 Task: Find a one-way flight from Salt Lake City to Jackson on June 2nd for 9 passengers in economy class, using American Airlines, with 8 checked bags, a price limit of ₹360,000, and a departure time between 4:00 AM and 5:00 AM.
Action: Mouse moved to (286, 273)
Screenshot: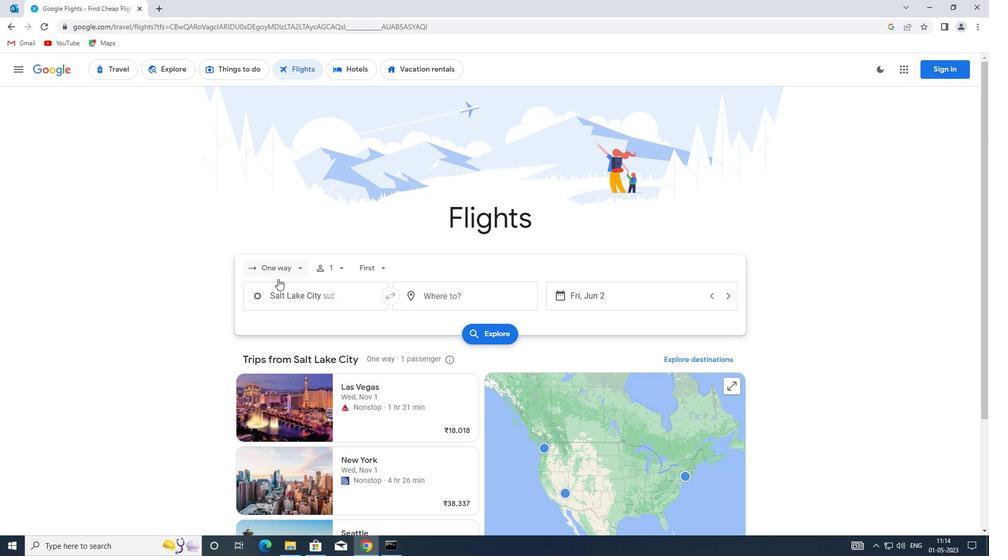 
Action: Mouse pressed left at (286, 273)
Screenshot: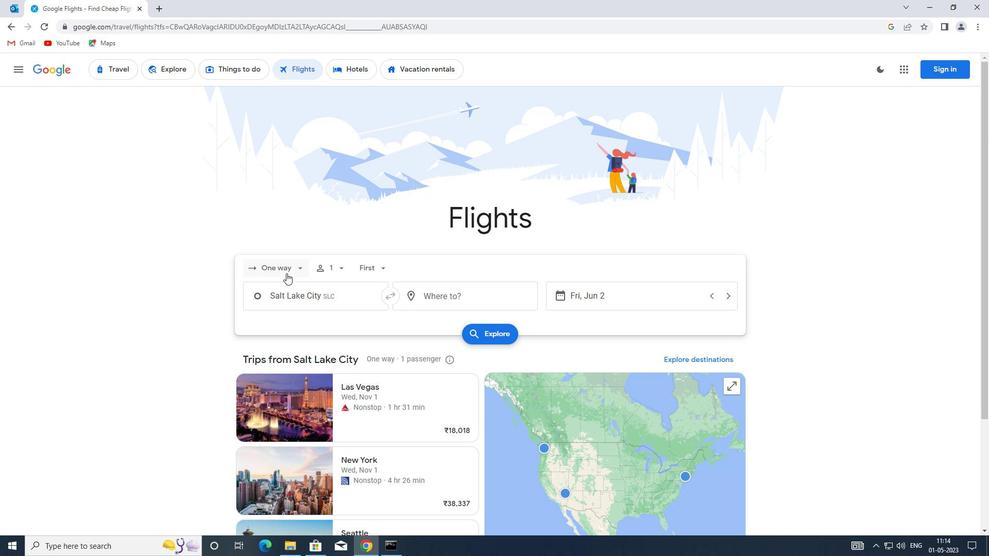 
Action: Mouse moved to (295, 315)
Screenshot: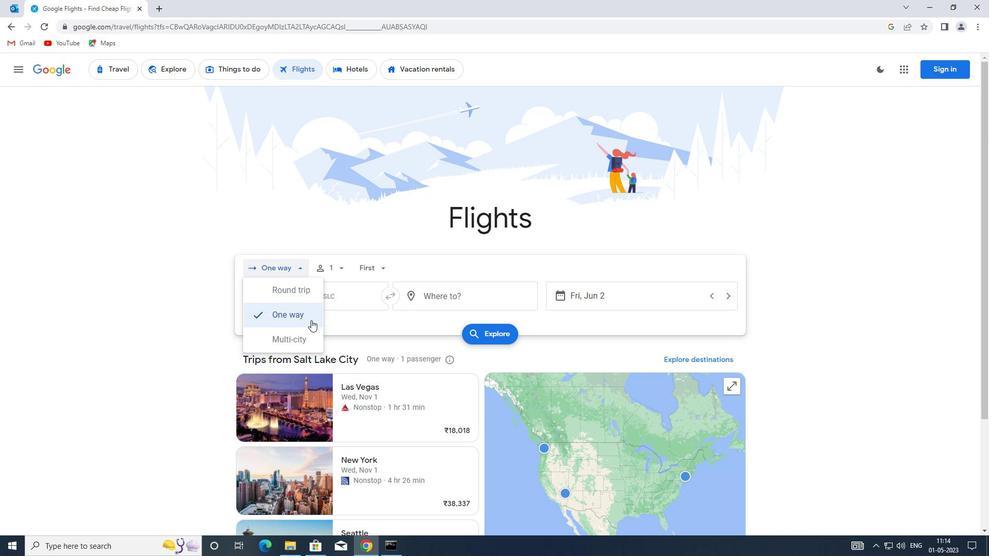 
Action: Mouse pressed left at (295, 315)
Screenshot: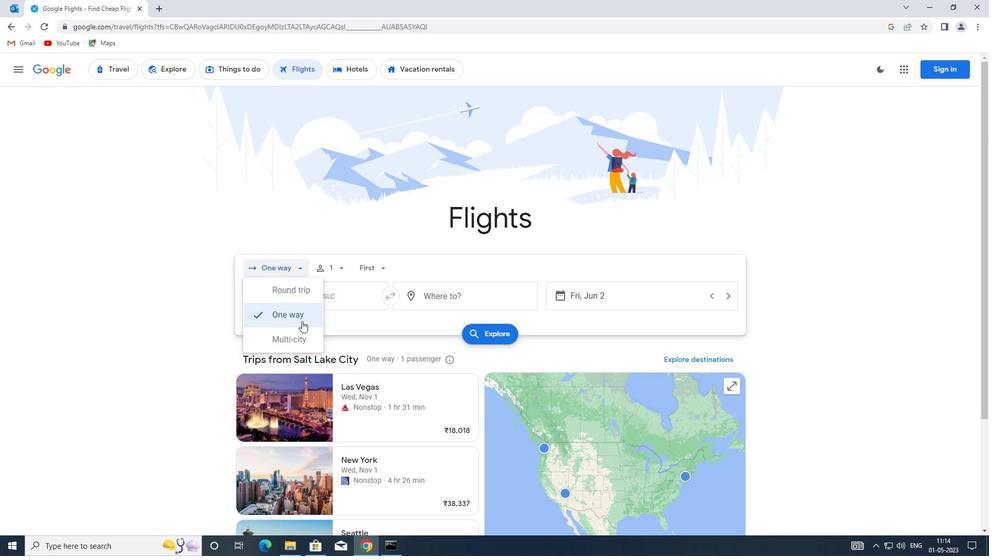 
Action: Mouse moved to (339, 267)
Screenshot: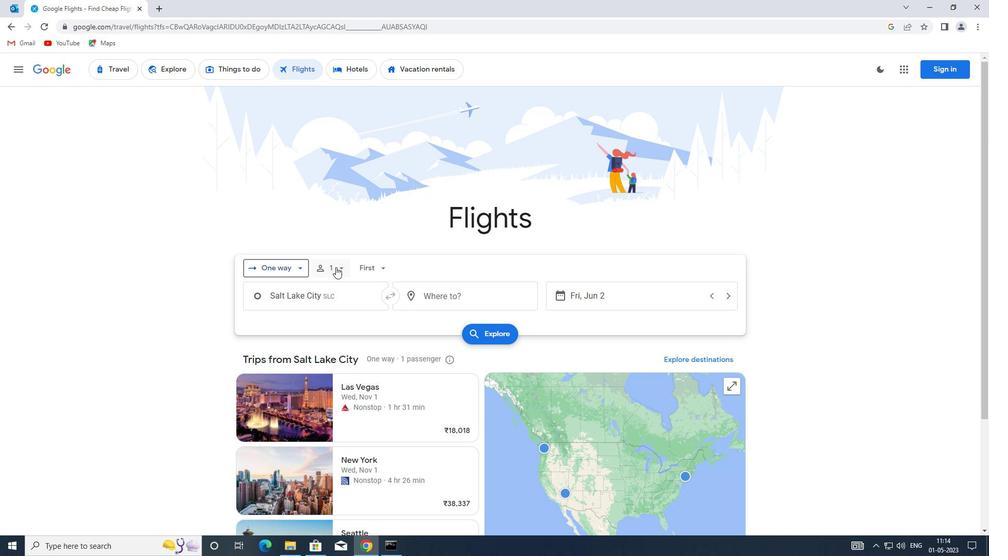 
Action: Mouse pressed left at (339, 267)
Screenshot: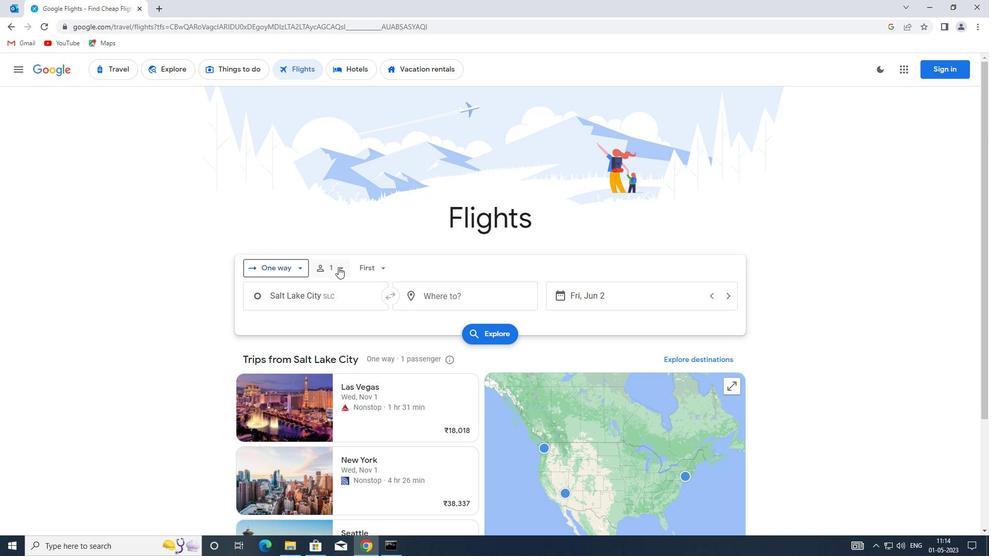
Action: Mouse moved to (419, 298)
Screenshot: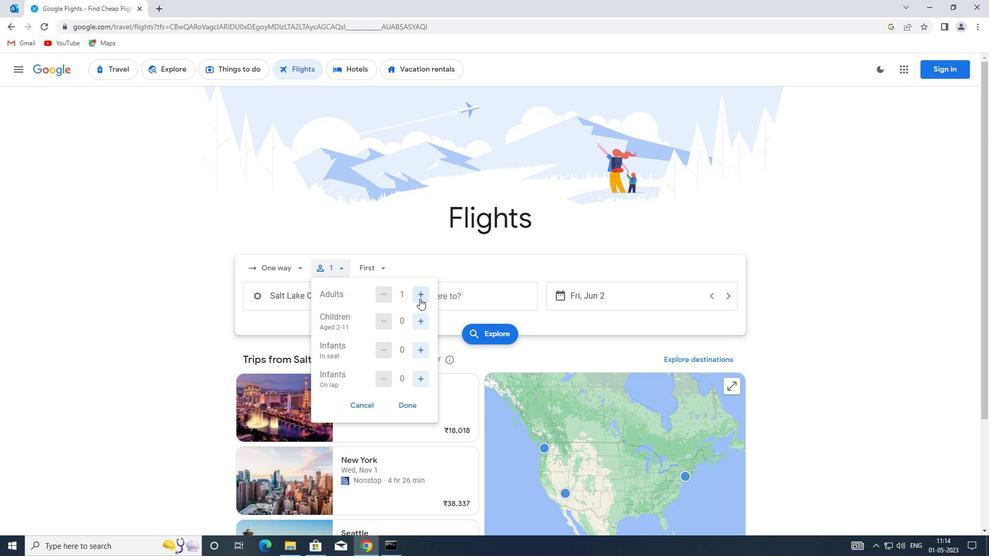 
Action: Mouse pressed left at (419, 298)
Screenshot: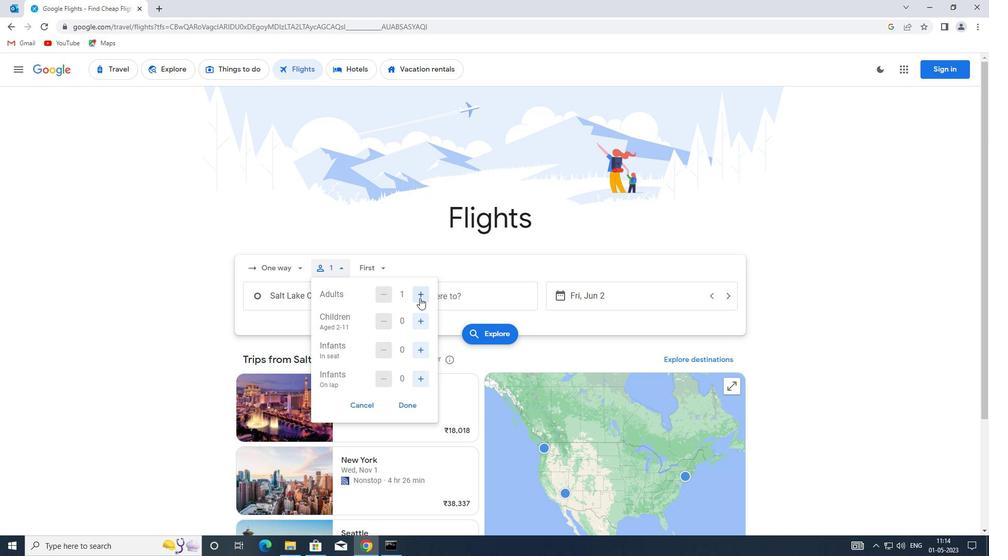 
Action: Mouse moved to (419, 297)
Screenshot: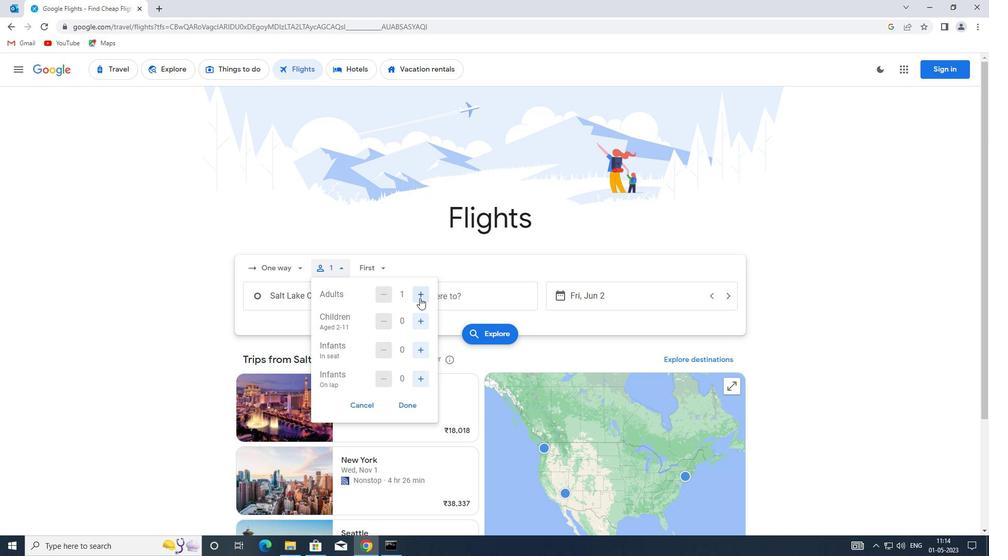 
Action: Mouse pressed left at (419, 297)
Screenshot: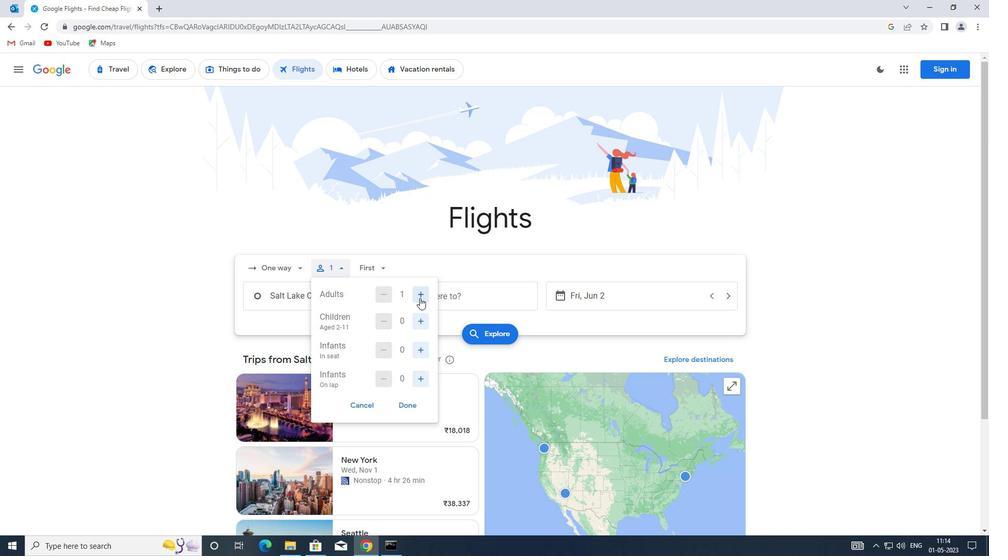 
Action: Mouse pressed left at (419, 297)
Screenshot: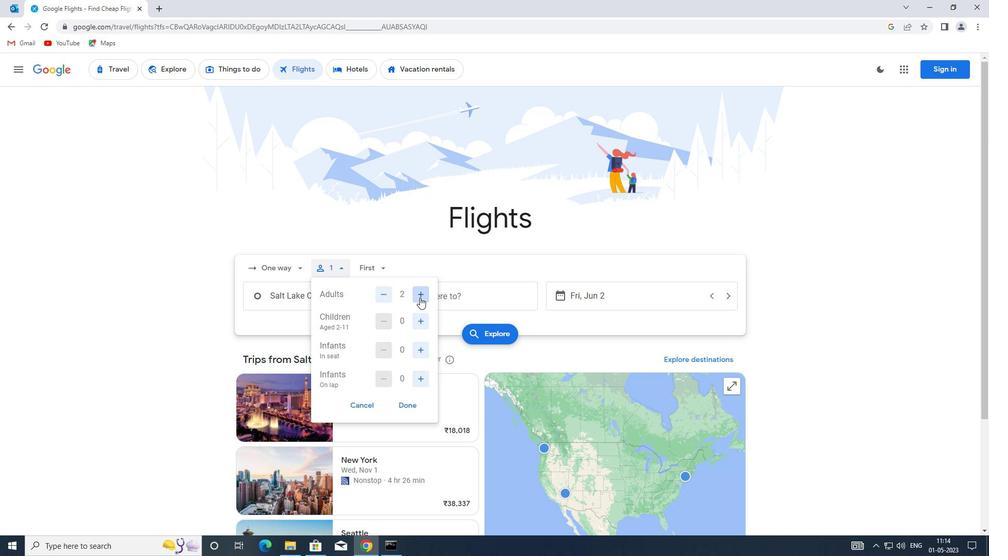 
Action: Mouse pressed left at (419, 297)
Screenshot: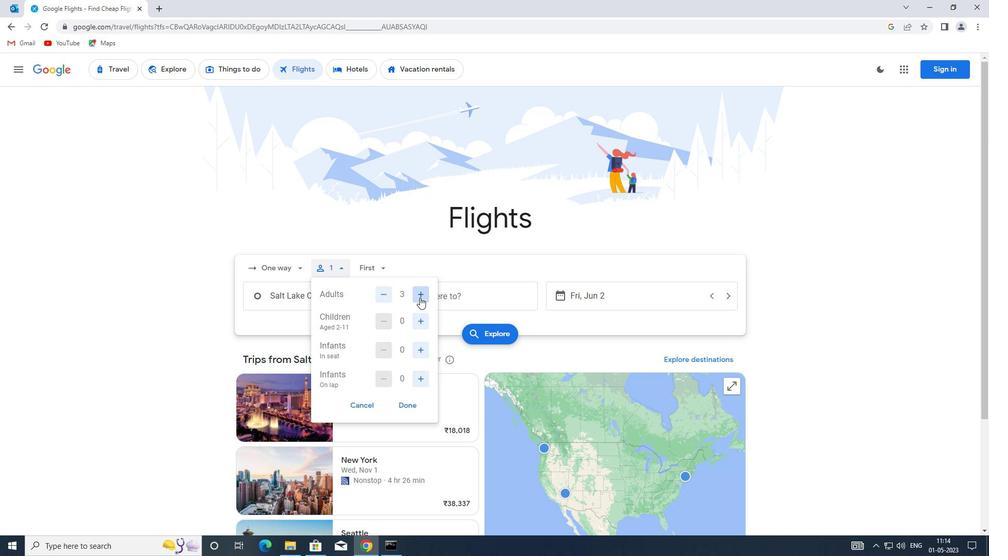 
Action: Mouse moved to (425, 320)
Screenshot: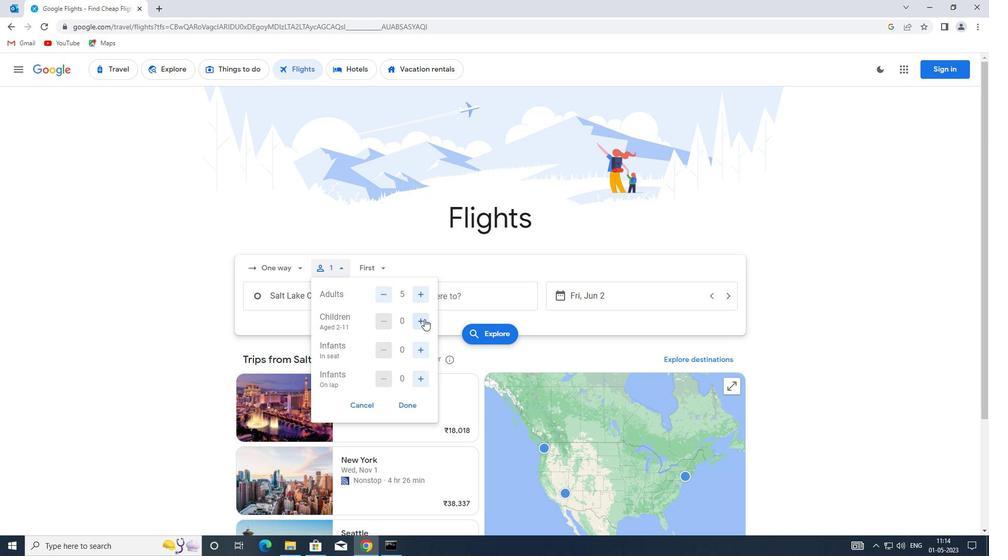 
Action: Mouse pressed left at (425, 320)
Screenshot: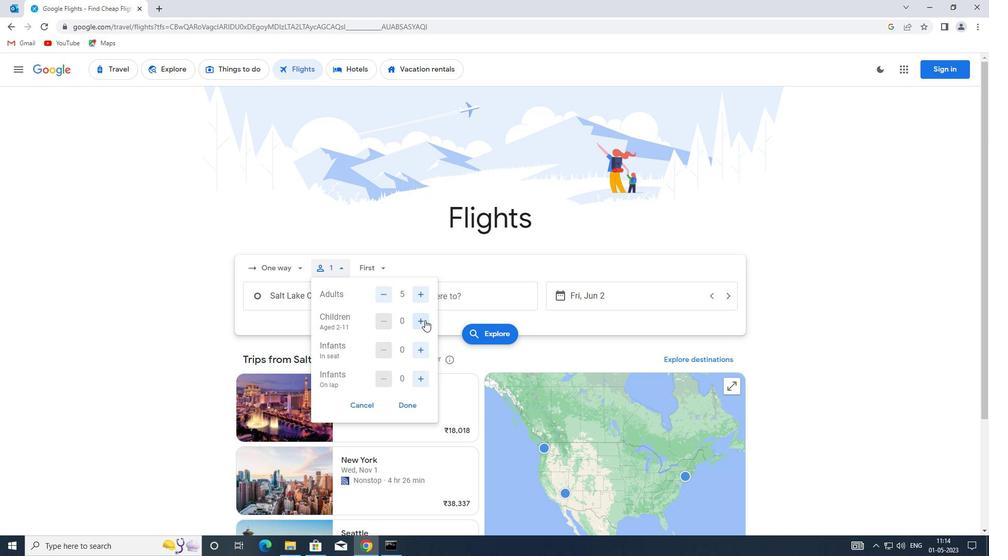 
Action: Mouse pressed left at (425, 320)
Screenshot: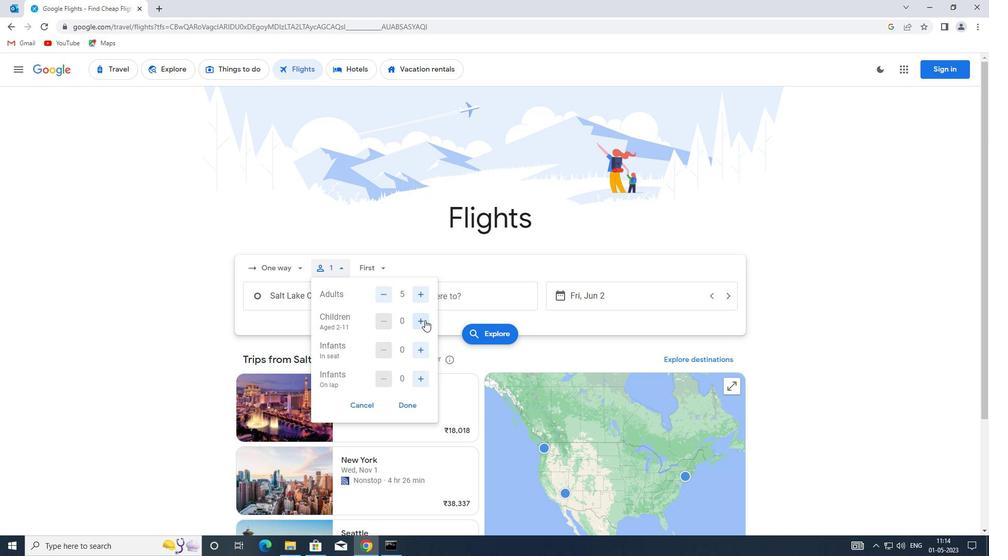 
Action: Mouse moved to (417, 349)
Screenshot: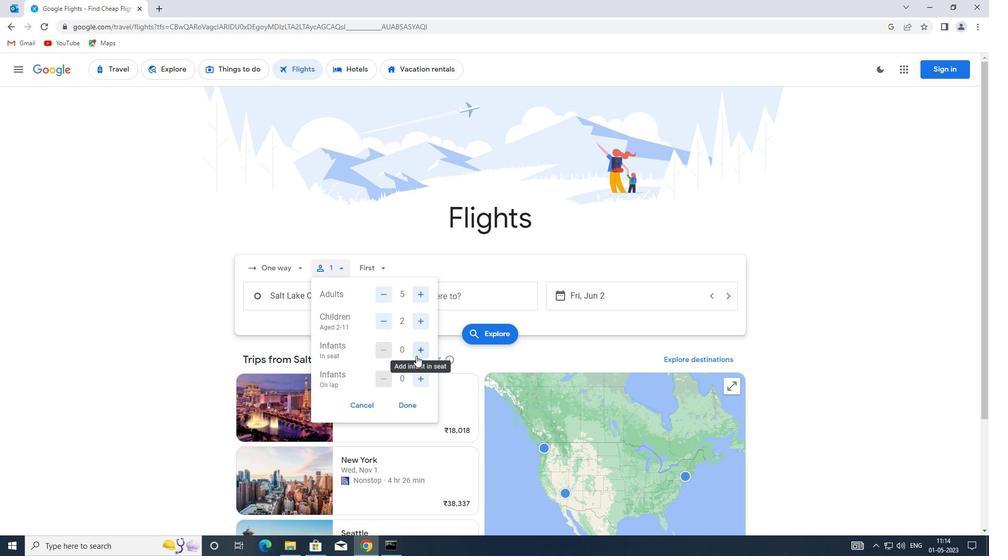 
Action: Mouse pressed left at (417, 349)
Screenshot: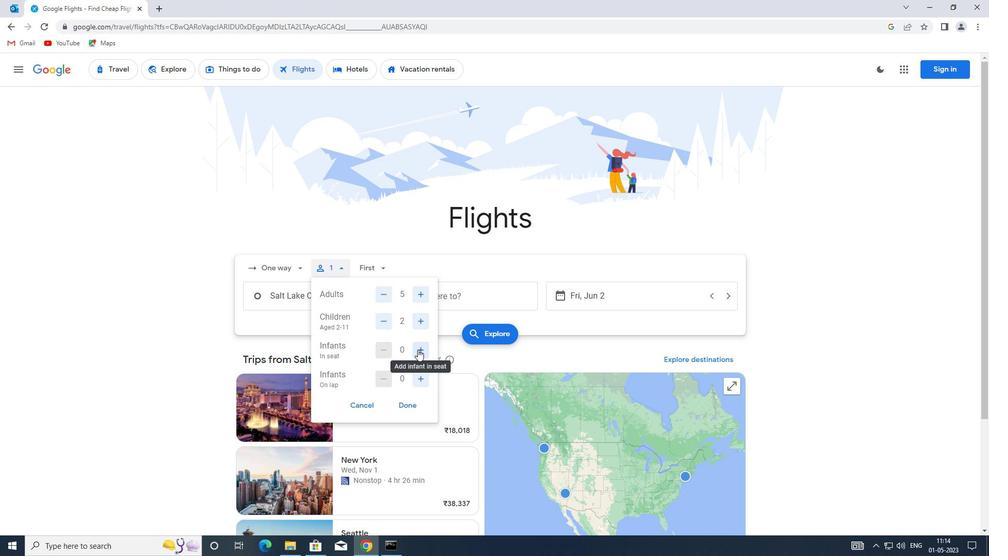 
Action: Mouse moved to (418, 378)
Screenshot: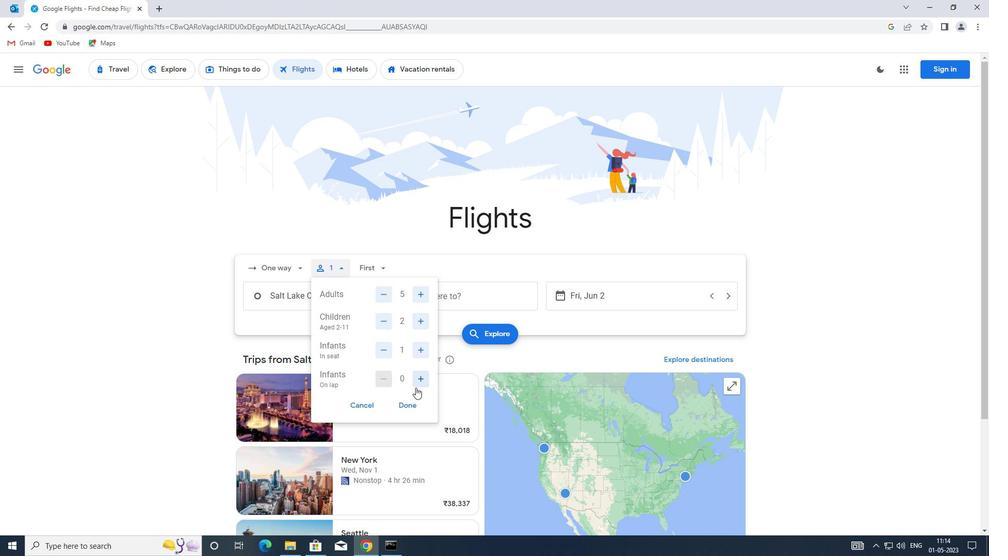 
Action: Mouse pressed left at (418, 378)
Screenshot: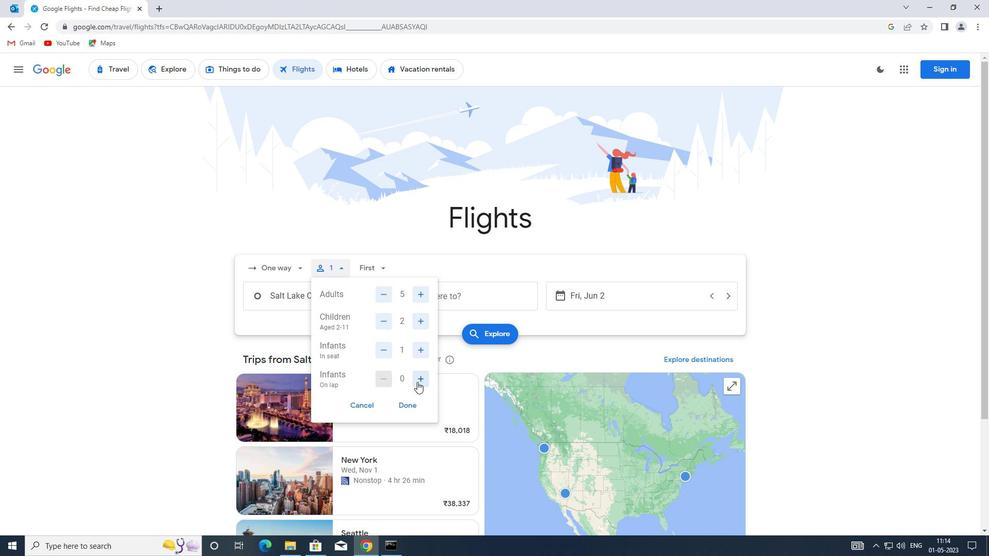 
Action: Mouse moved to (410, 402)
Screenshot: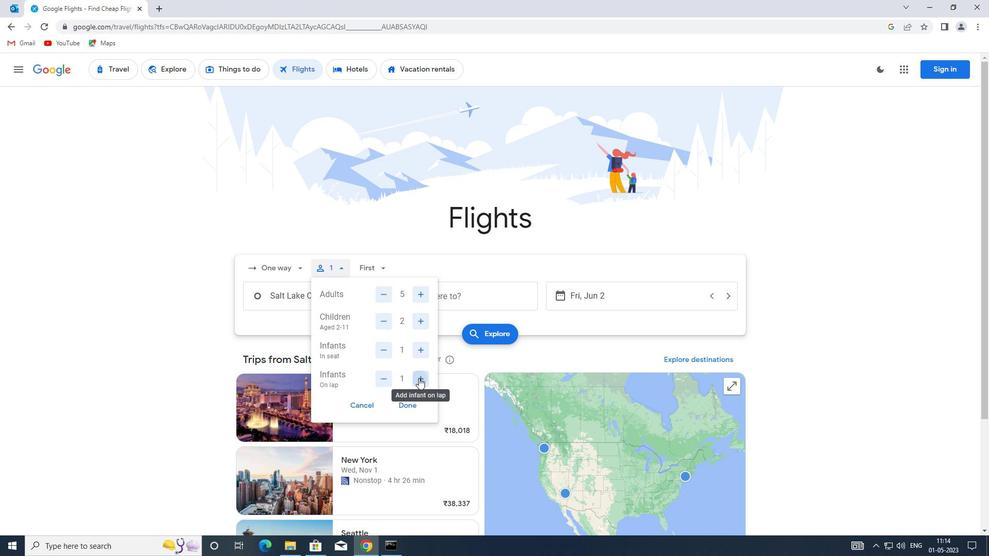 
Action: Mouse pressed left at (410, 402)
Screenshot: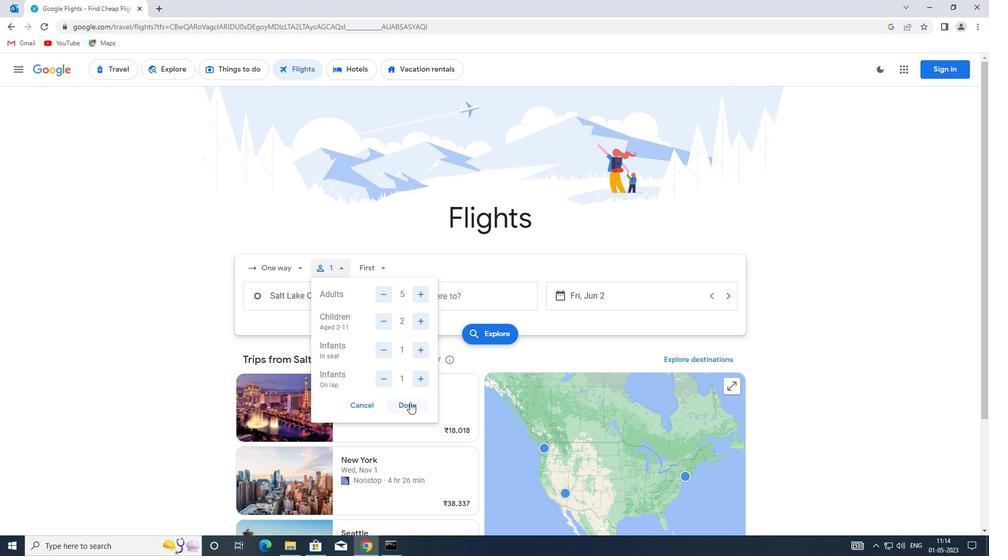 
Action: Mouse moved to (386, 268)
Screenshot: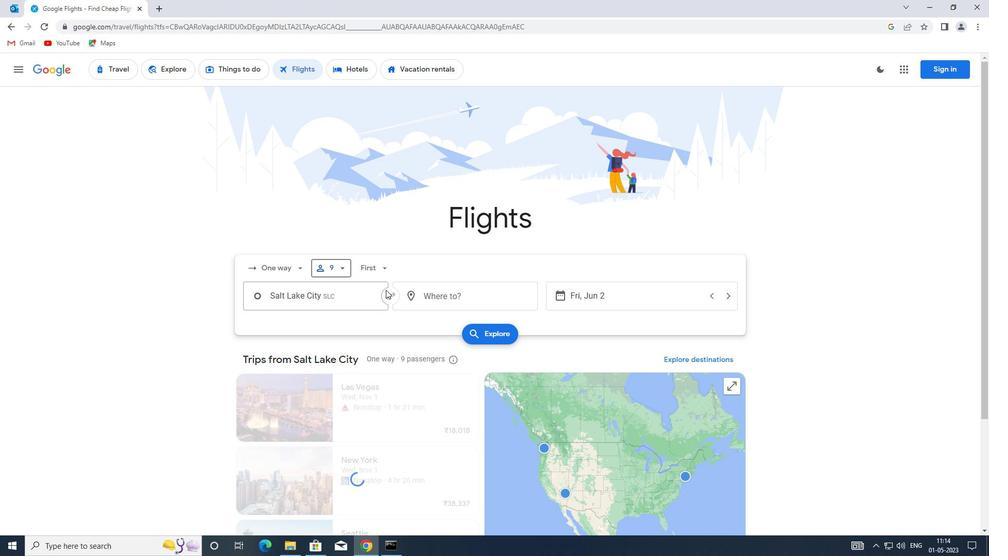 
Action: Mouse pressed left at (386, 268)
Screenshot: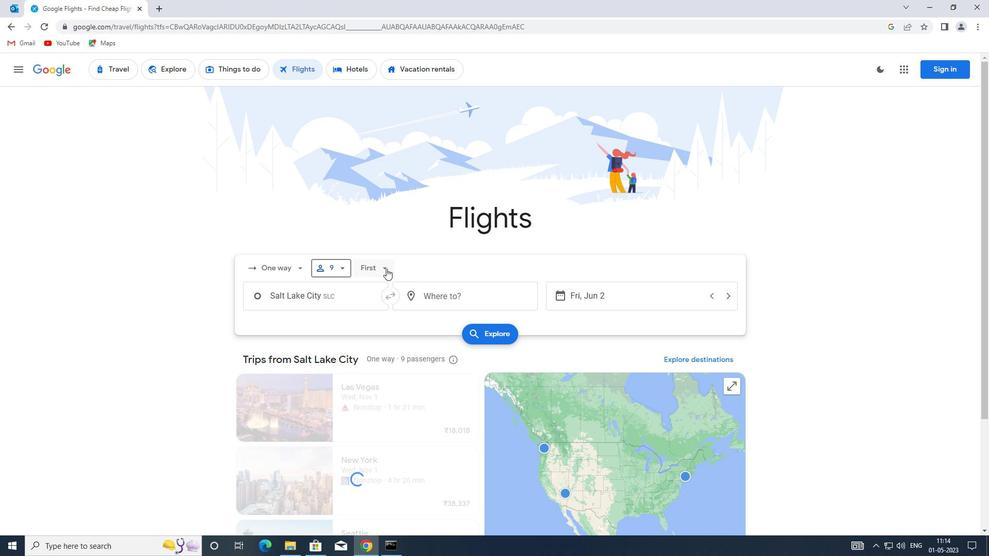 
Action: Mouse moved to (398, 293)
Screenshot: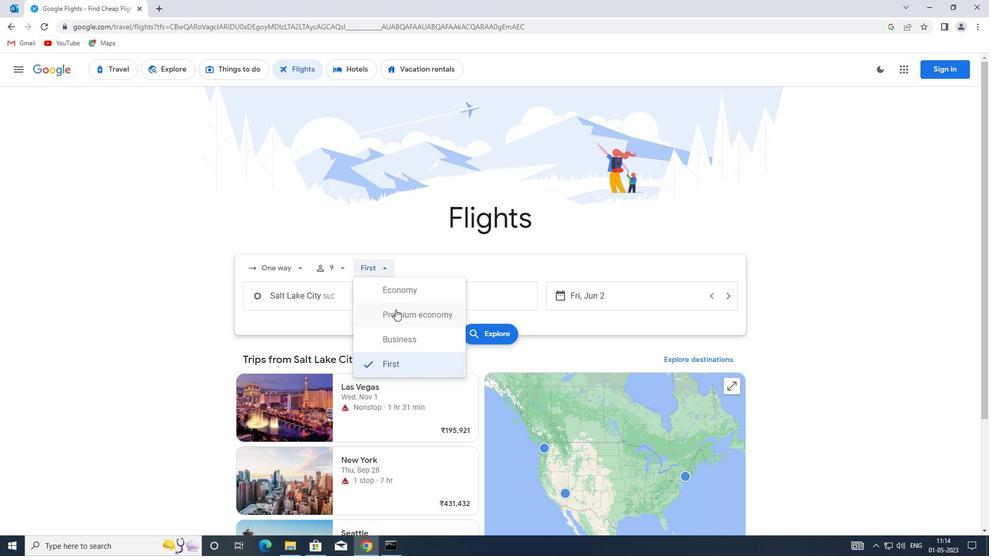 
Action: Mouse pressed left at (398, 293)
Screenshot: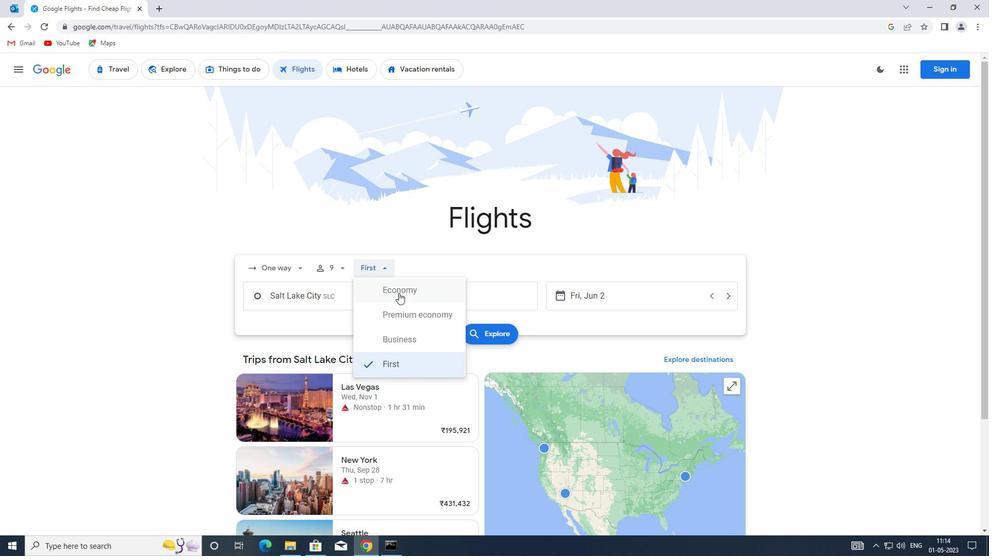 
Action: Mouse moved to (333, 303)
Screenshot: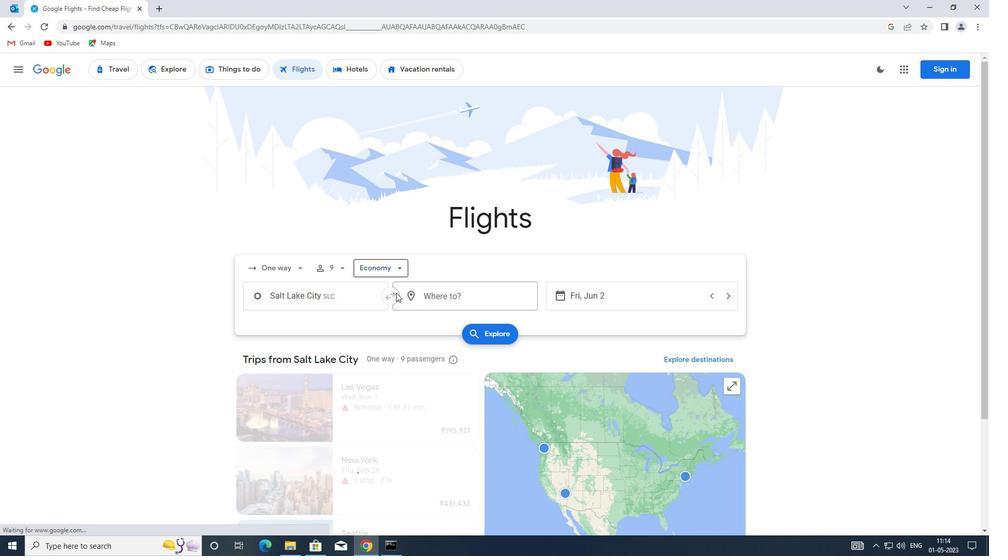 
Action: Mouse pressed left at (333, 303)
Screenshot: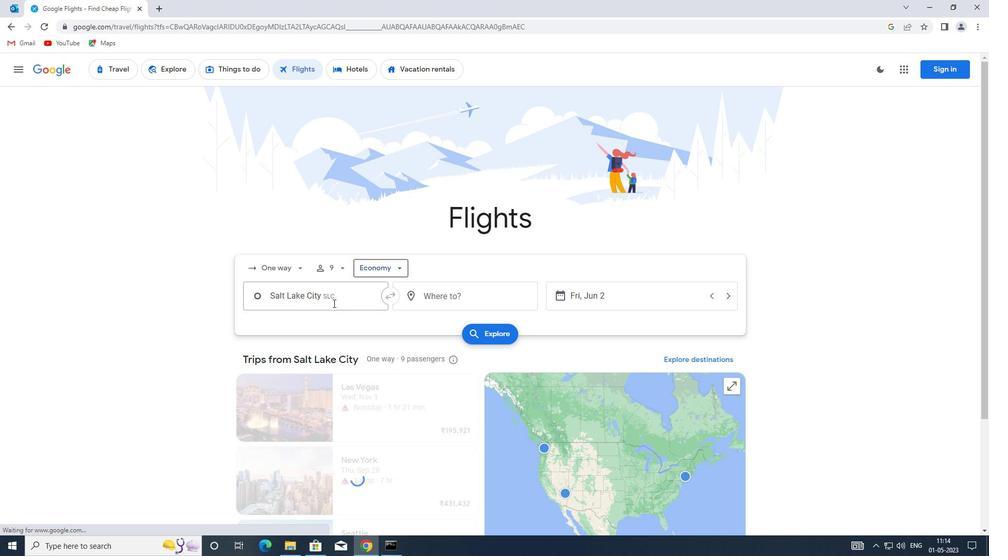 
Action: Mouse moved to (332, 301)
Screenshot: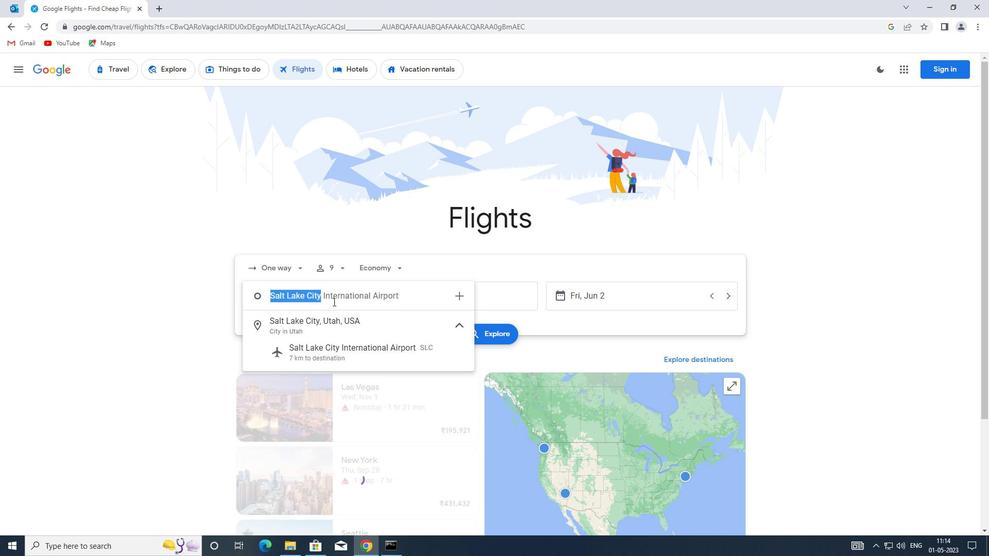 
Action: Key pressed <Key.enter>
Screenshot: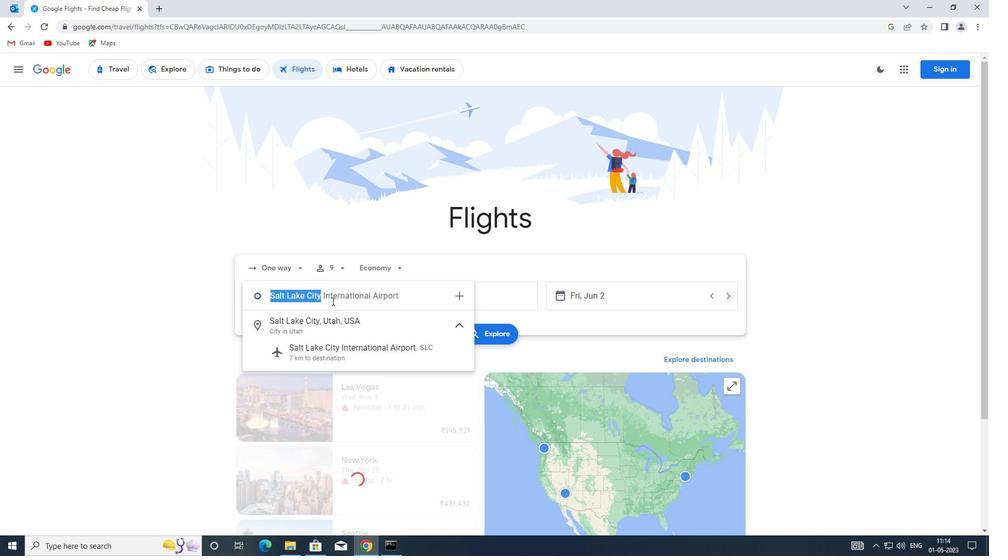 
Action: Mouse moved to (464, 301)
Screenshot: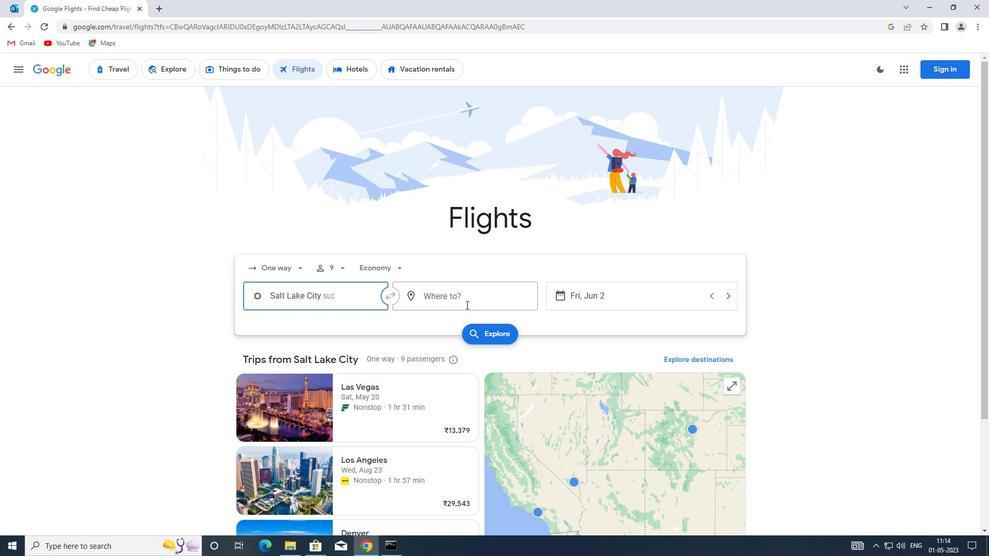 
Action: Mouse pressed left at (464, 301)
Screenshot: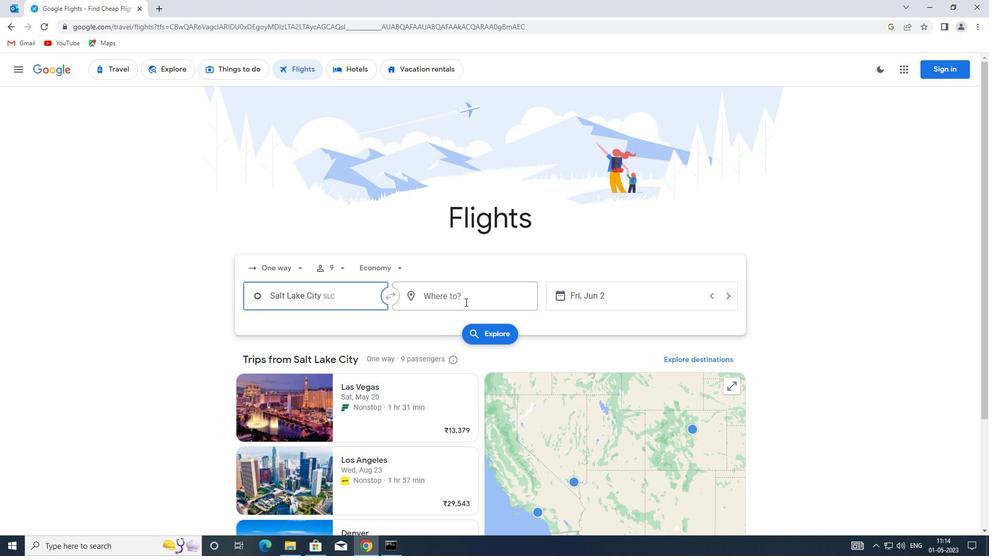 
Action: Mouse moved to (457, 306)
Screenshot: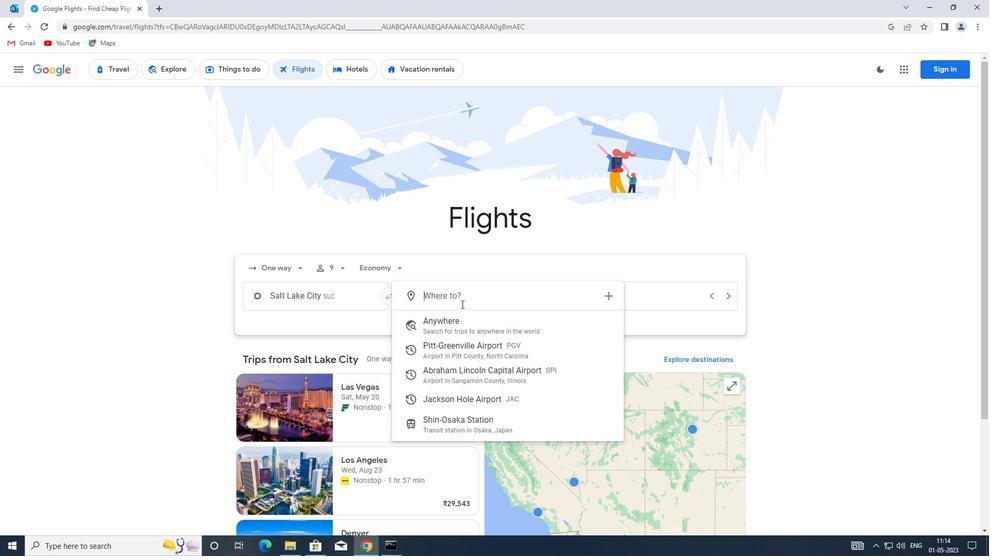 
Action: Key pressed j
Screenshot: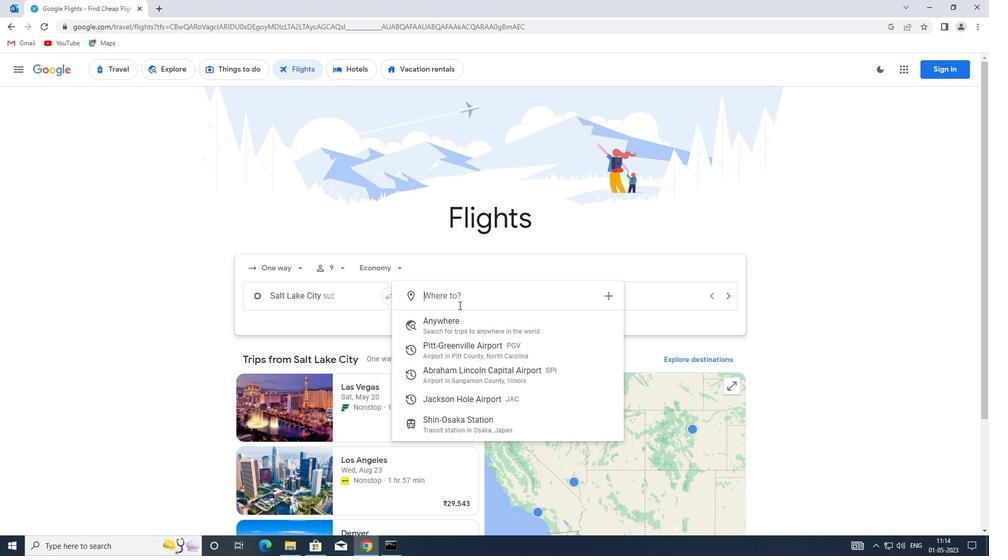 
Action: Mouse moved to (453, 307)
Screenshot: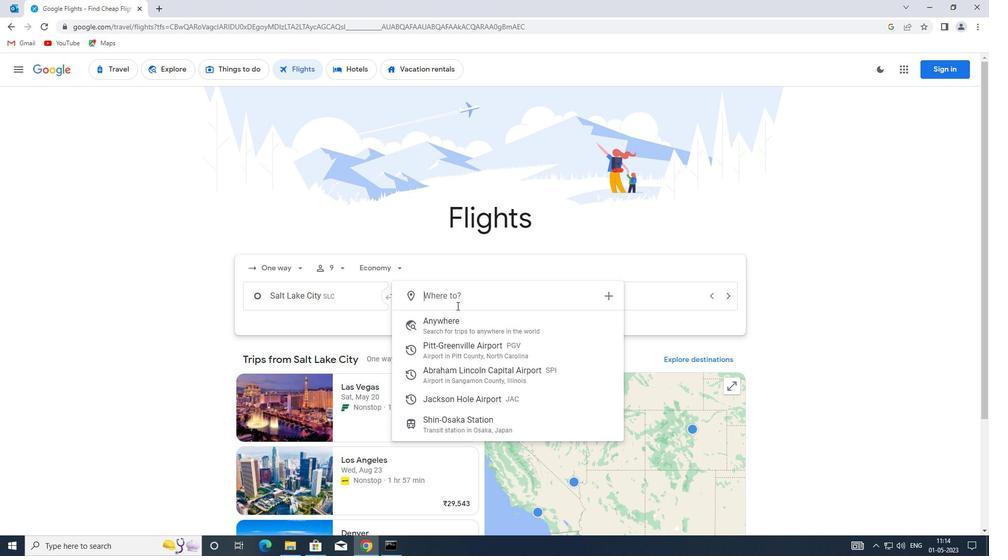 
Action: Key pressed a
Screenshot: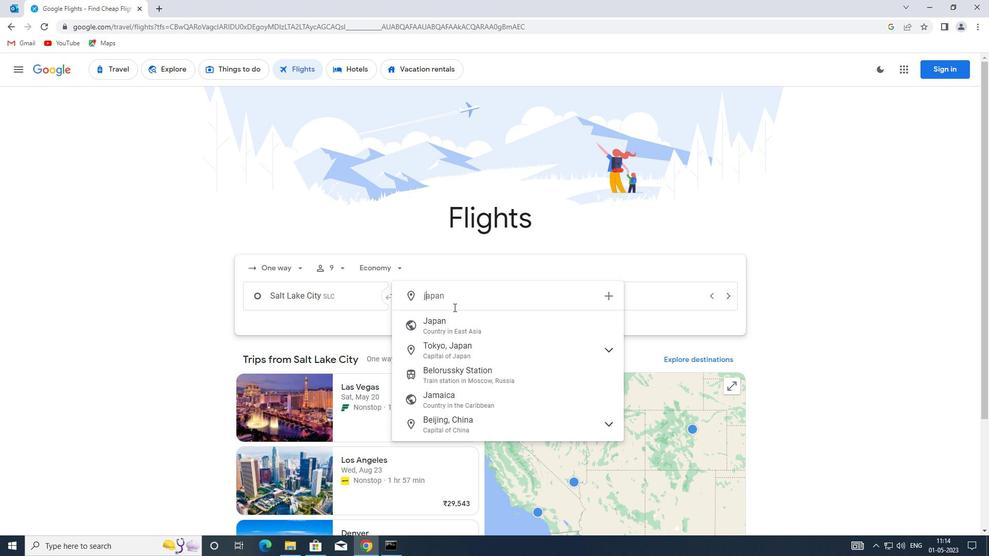
Action: Mouse moved to (453, 307)
Screenshot: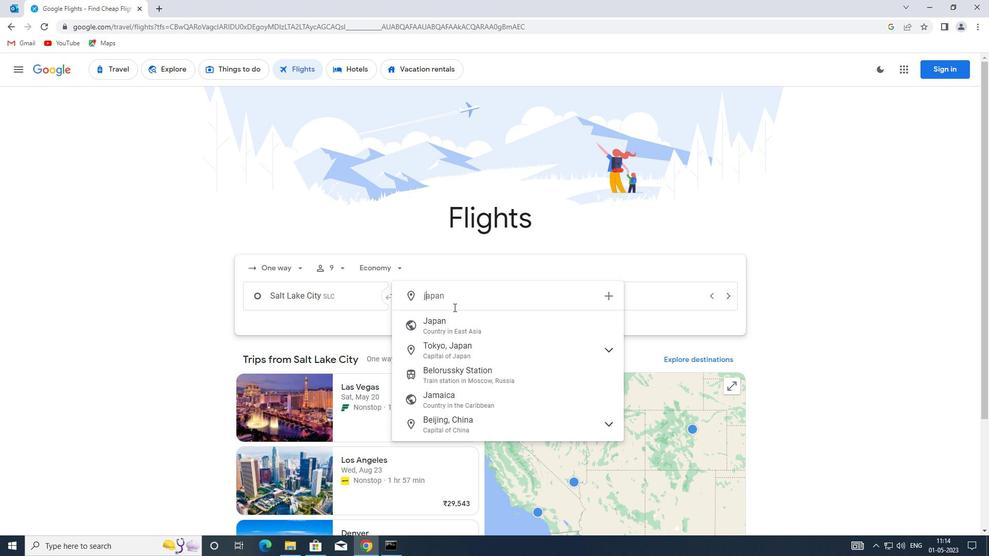 
Action: Key pressed c<Key.enter>
Screenshot: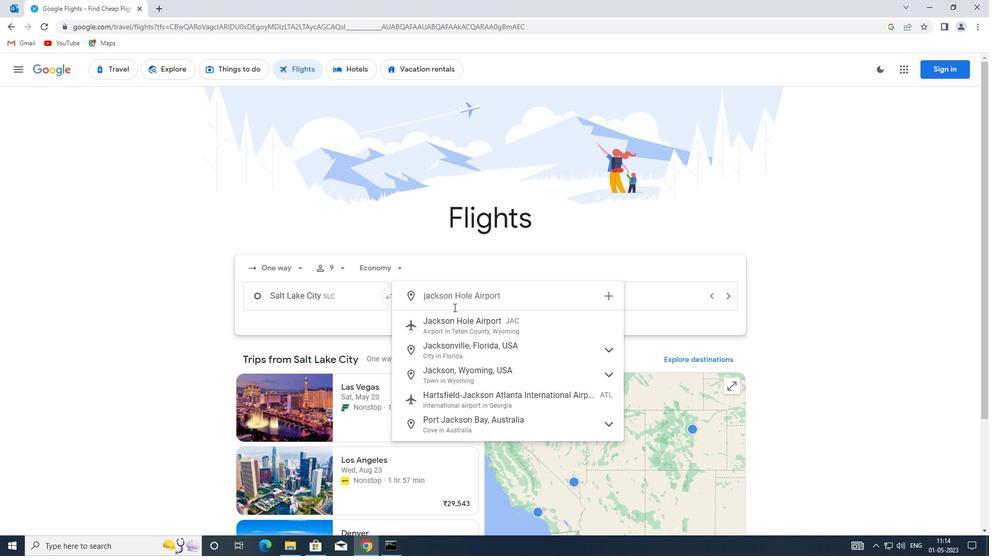 
Action: Mouse moved to (586, 296)
Screenshot: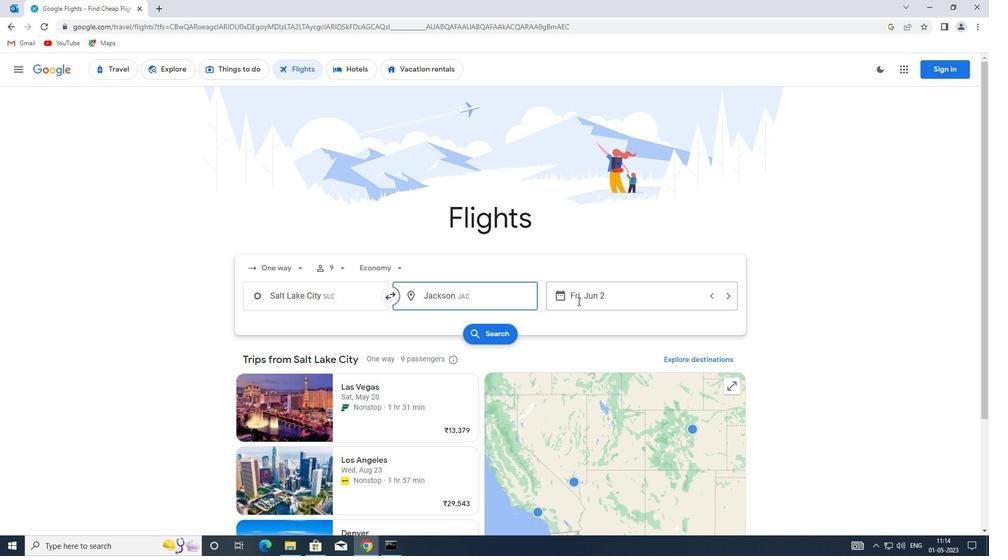 
Action: Mouse pressed left at (586, 296)
Screenshot: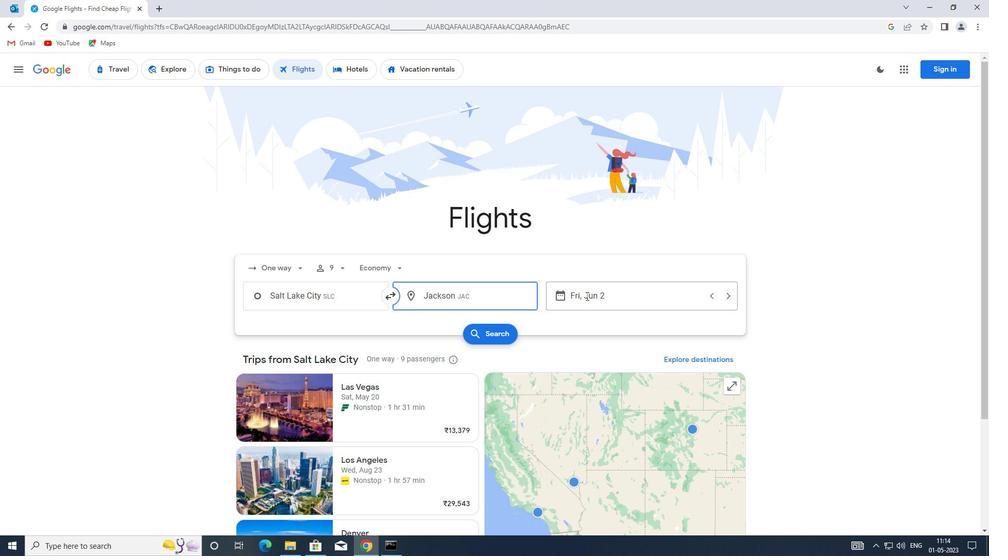 
Action: Mouse moved to (684, 346)
Screenshot: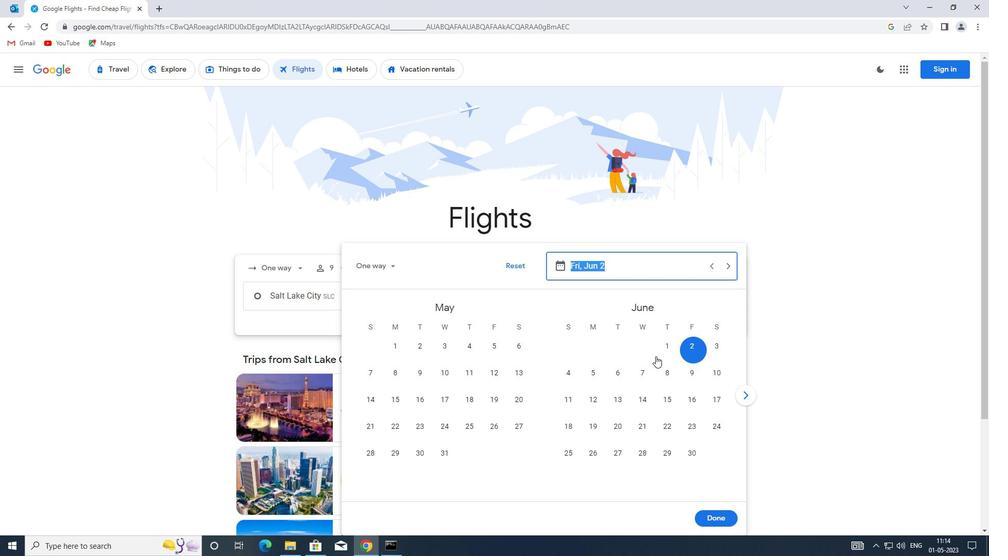 
Action: Mouse pressed left at (684, 346)
Screenshot: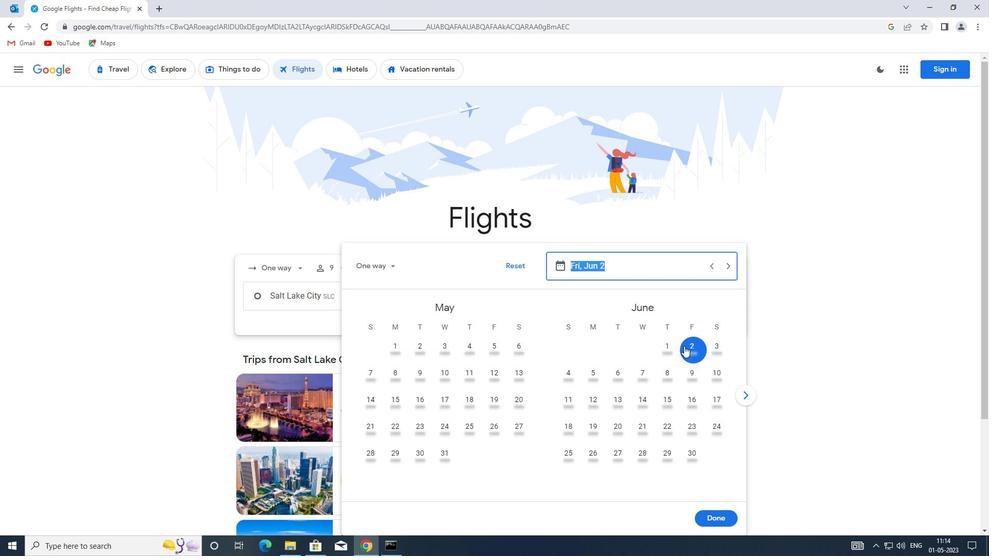 
Action: Mouse moved to (717, 514)
Screenshot: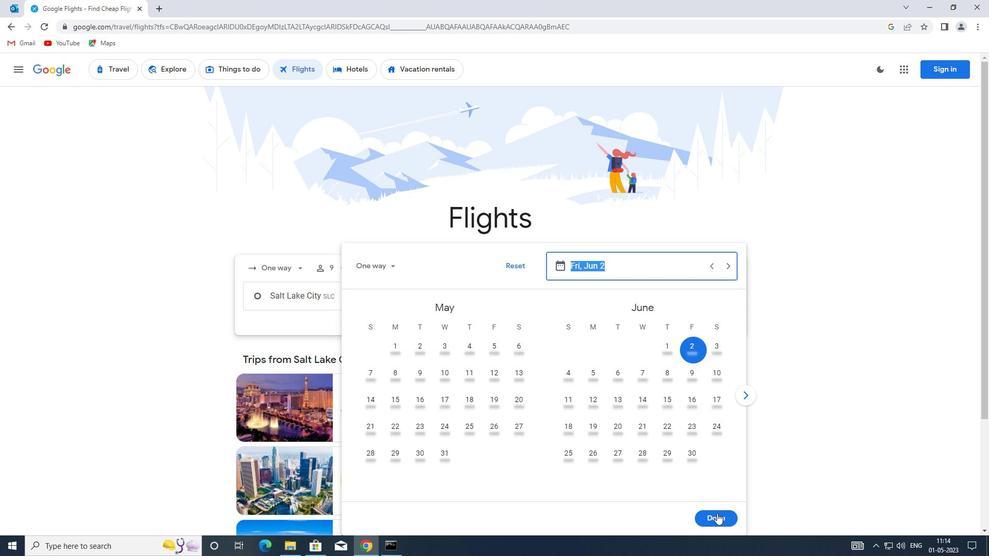
Action: Mouse pressed left at (717, 514)
Screenshot: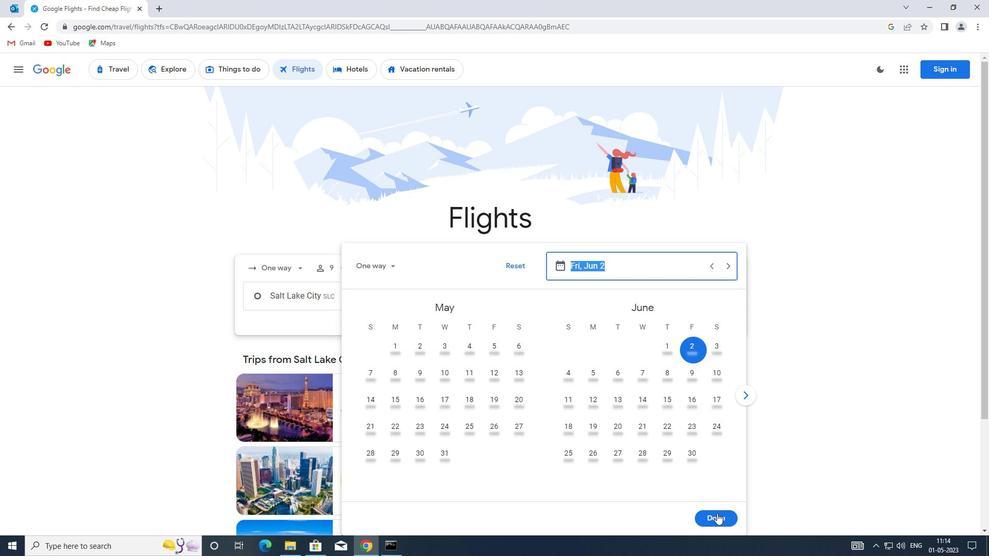 
Action: Mouse moved to (306, 284)
Screenshot: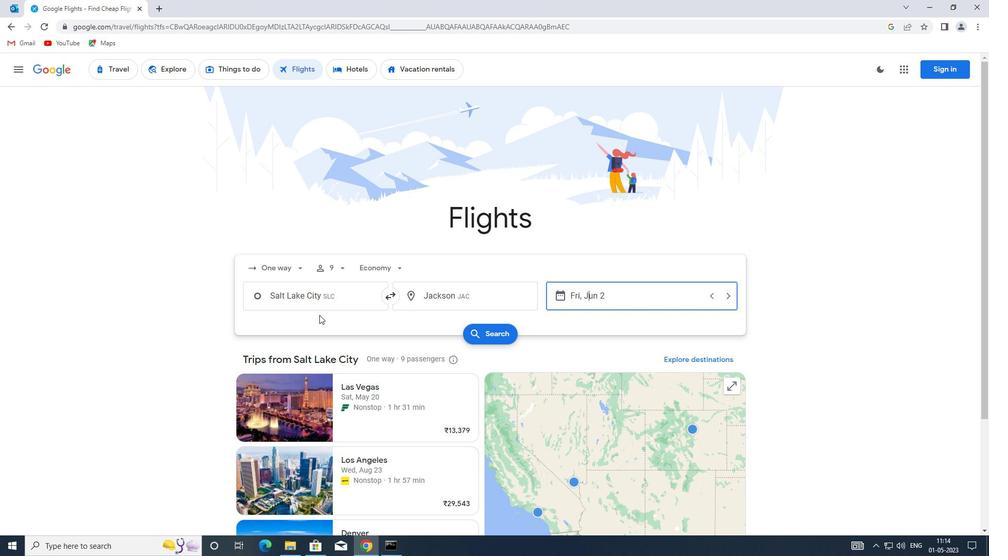 
Action: Mouse scrolled (306, 283) with delta (0, 0)
Screenshot: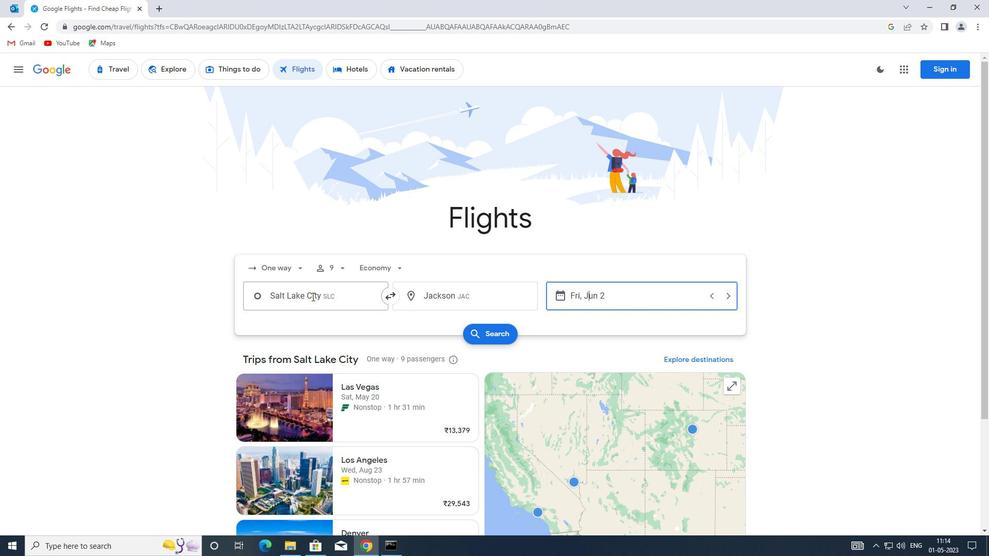 
Action: Mouse moved to (494, 282)
Screenshot: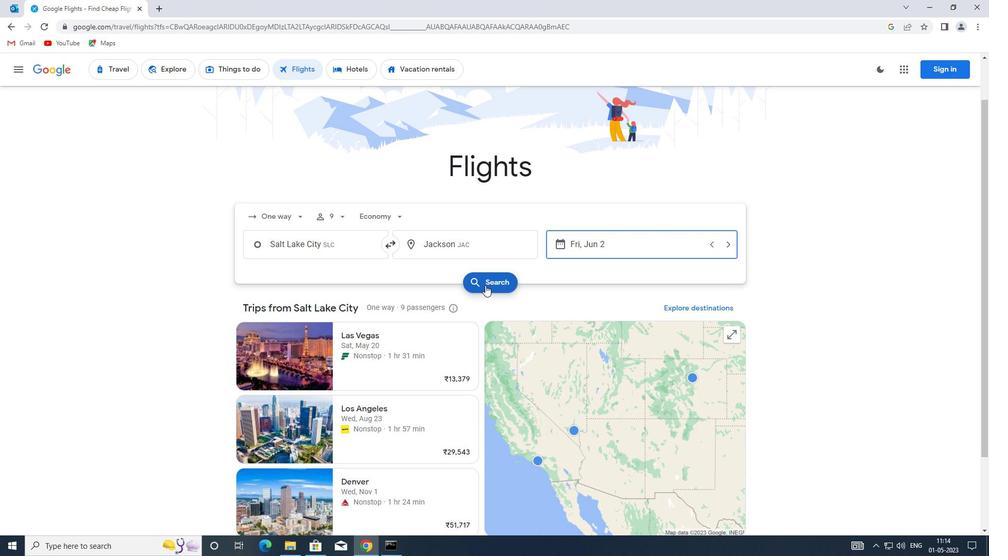 
Action: Mouse pressed left at (494, 282)
Screenshot: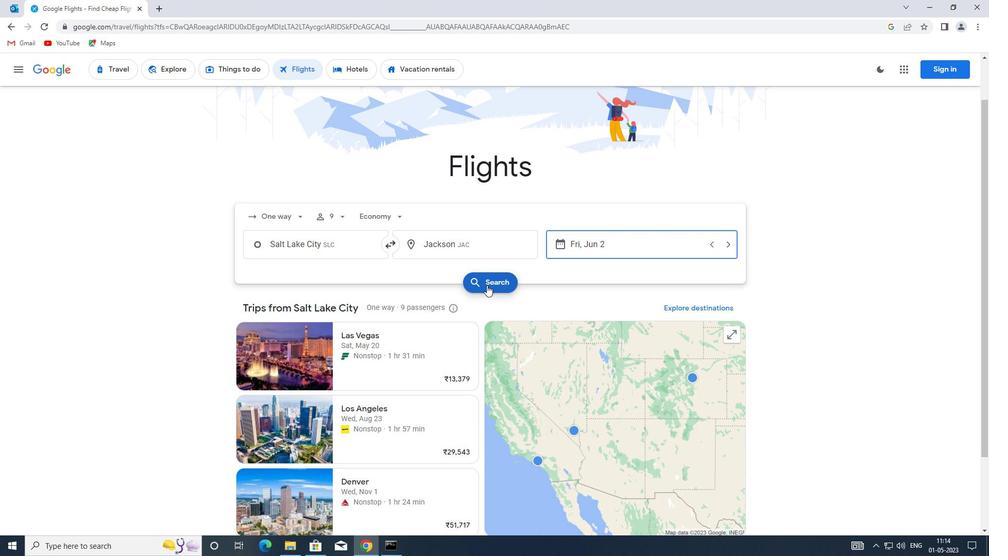 
Action: Mouse moved to (267, 164)
Screenshot: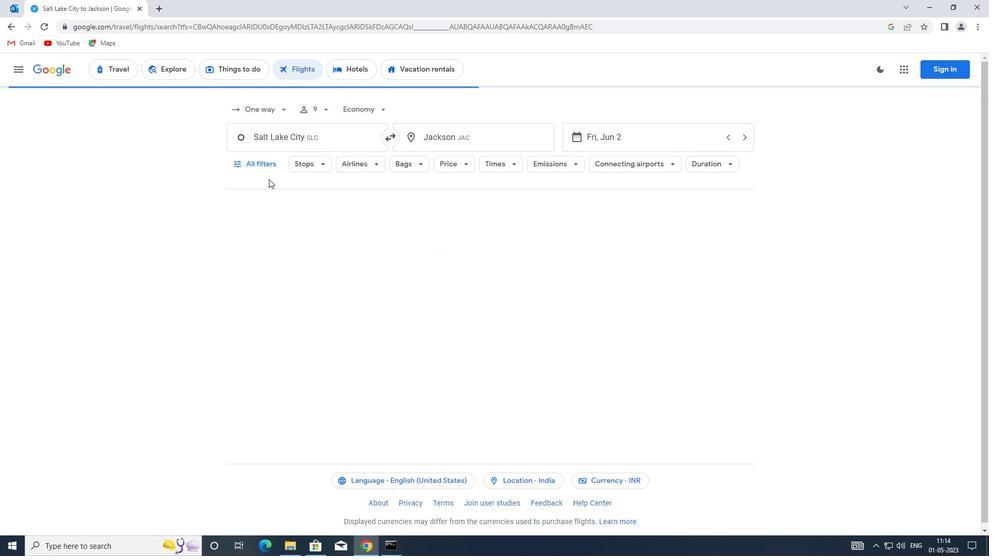 
Action: Mouse pressed left at (267, 164)
Screenshot: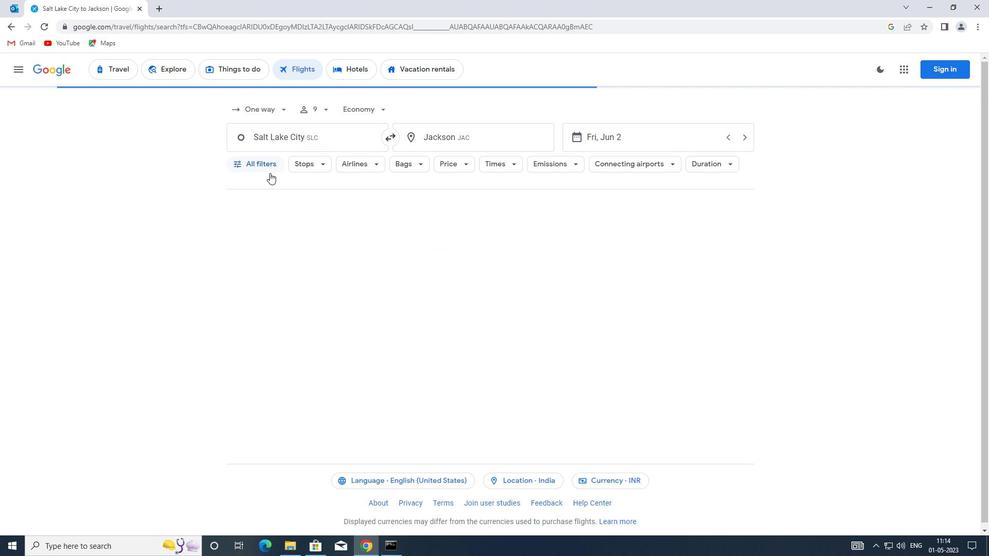 
Action: Mouse moved to (339, 251)
Screenshot: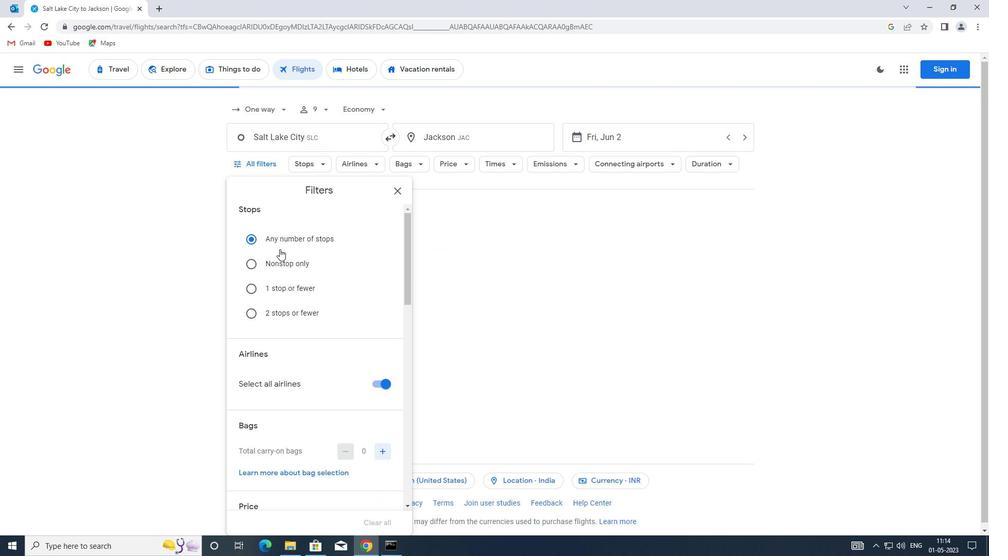 
Action: Mouse scrolled (339, 251) with delta (0, 0)
Screenshot: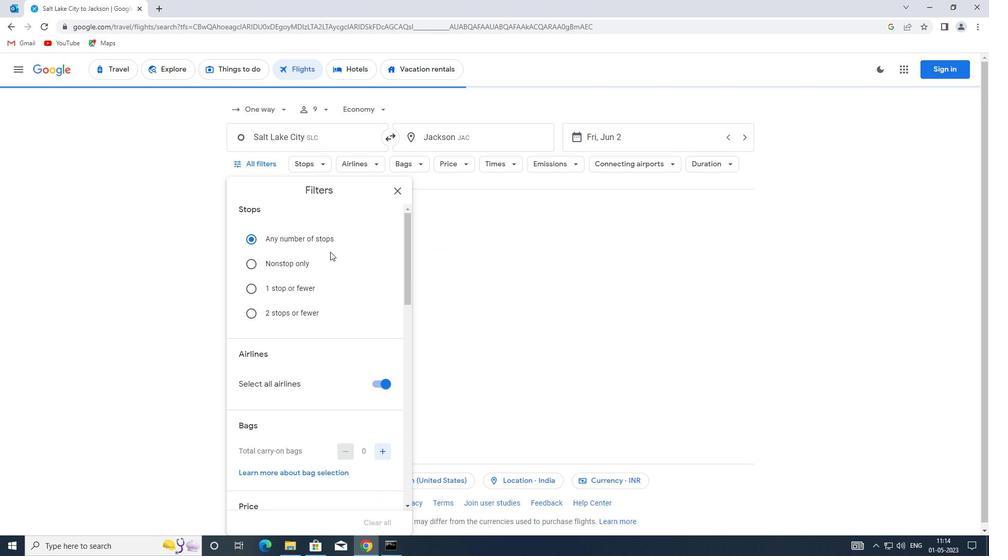 
Action: Mouse moved to (339, 251)
Screenshot: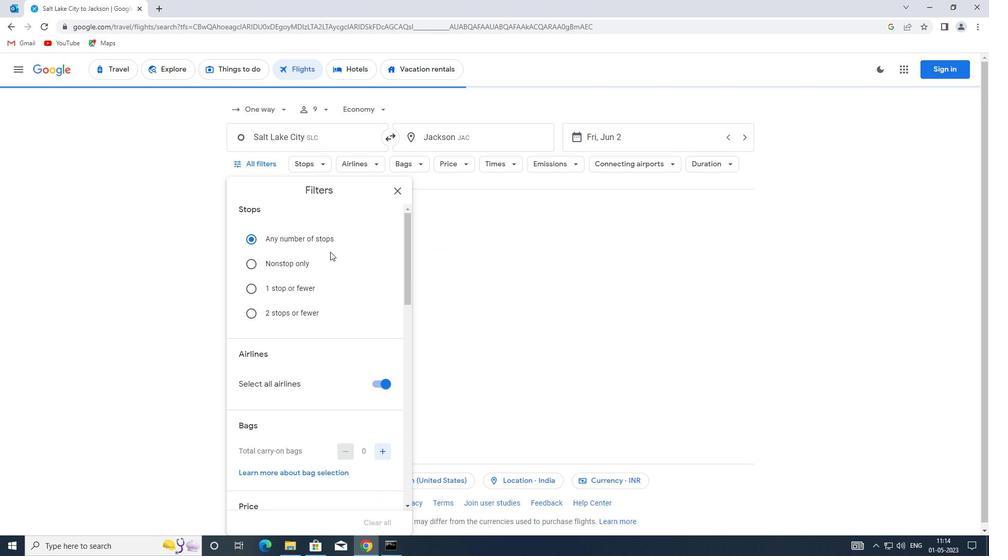 
Action: Mouse scrolled (339, 250) with delta (0, 0)
Screenshot: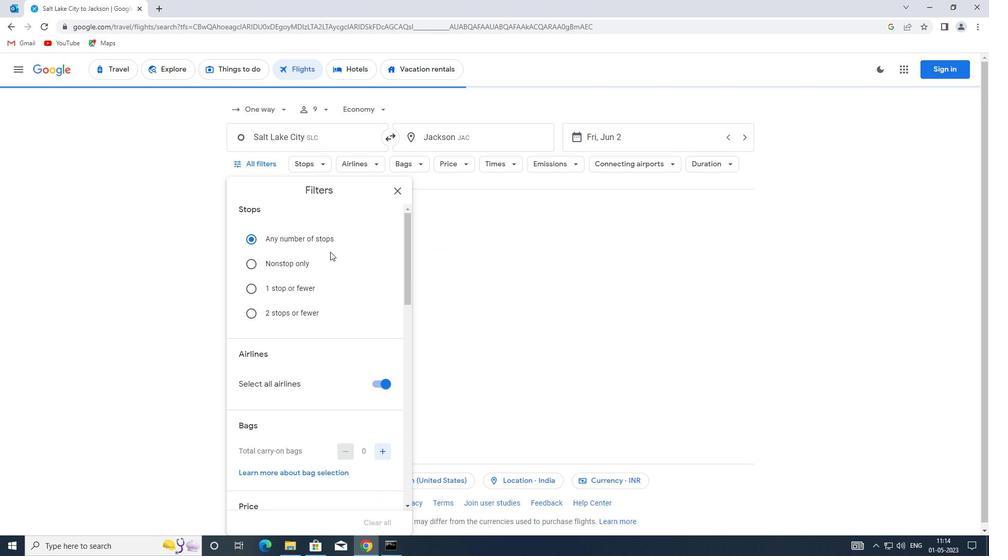 
Action: Mouse moved to (376, 279)
Screenshot: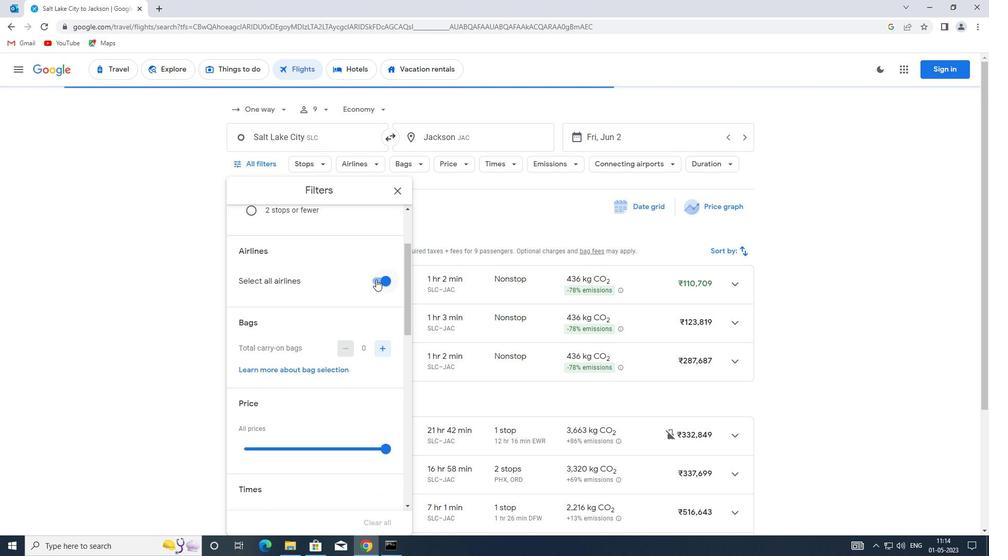 
Action: Mouse pressed left at (376, 279)
Screenshot: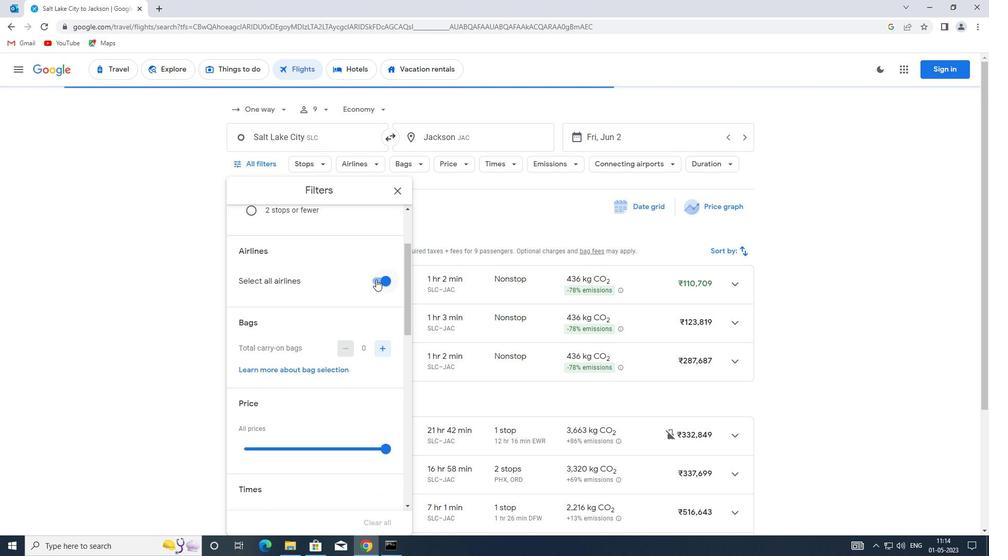 
Action: Mouse moved to (373, 281)
Screenshot: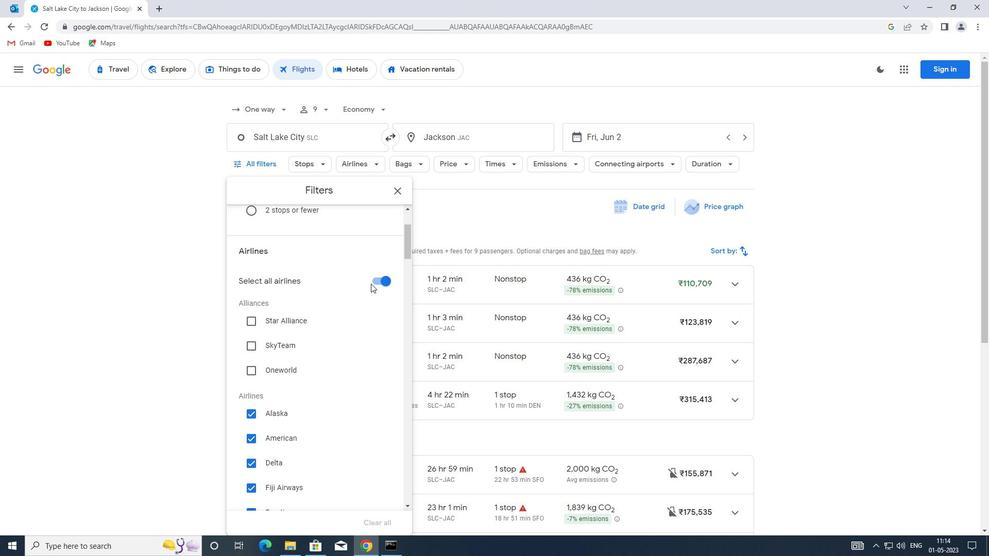
Action: Mouse pressed left at (373, 281)
Screenshot: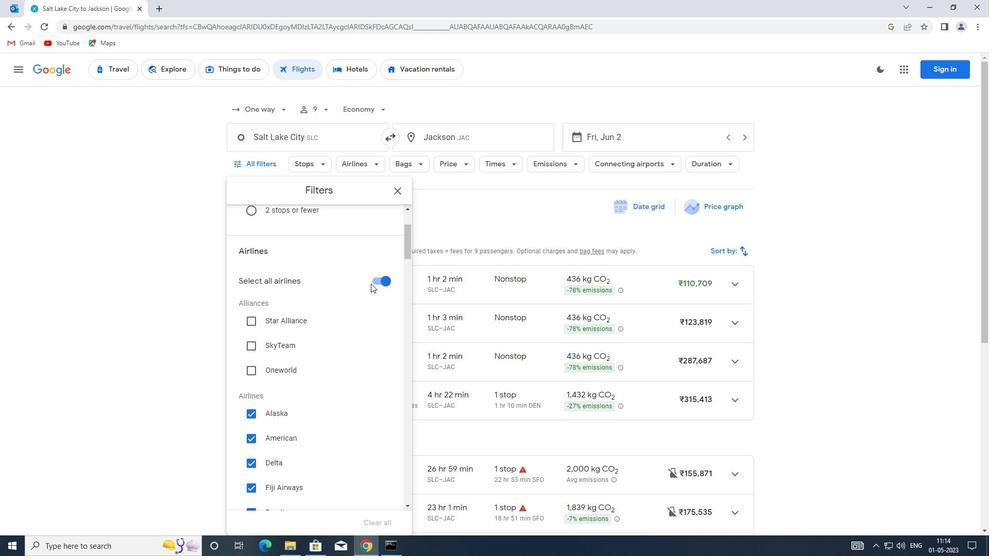 
Action: Mouse moved to (333, 302)
Screenshot: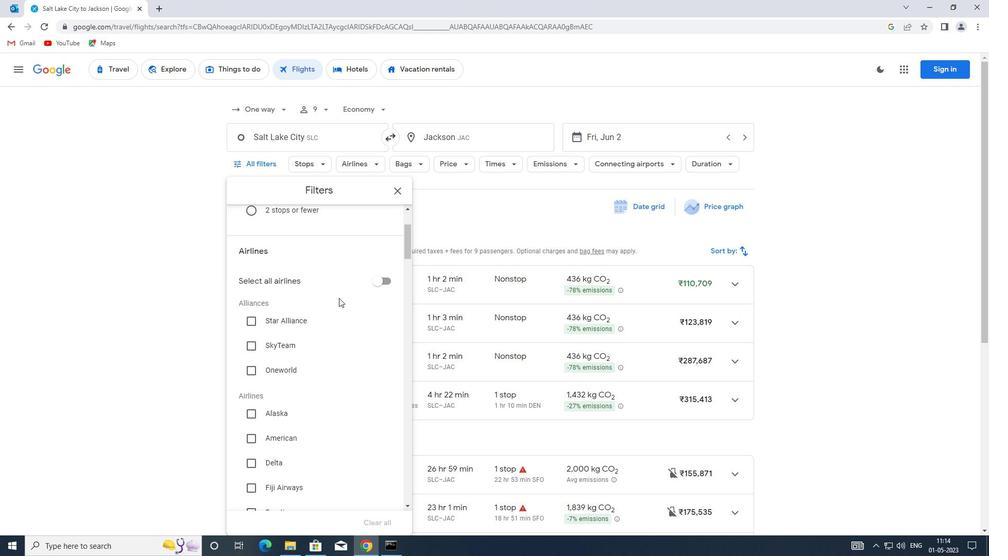 
Action: Mouse scrolled (333, 301) with delta (0, 0)
Screenshot: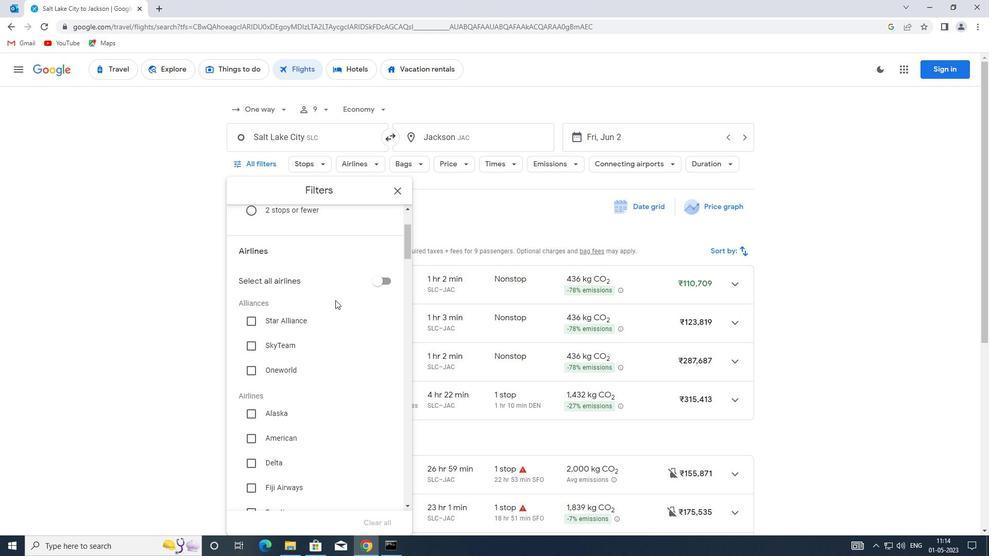 
Action: Mouse moved to (285, 340)
Screenshot: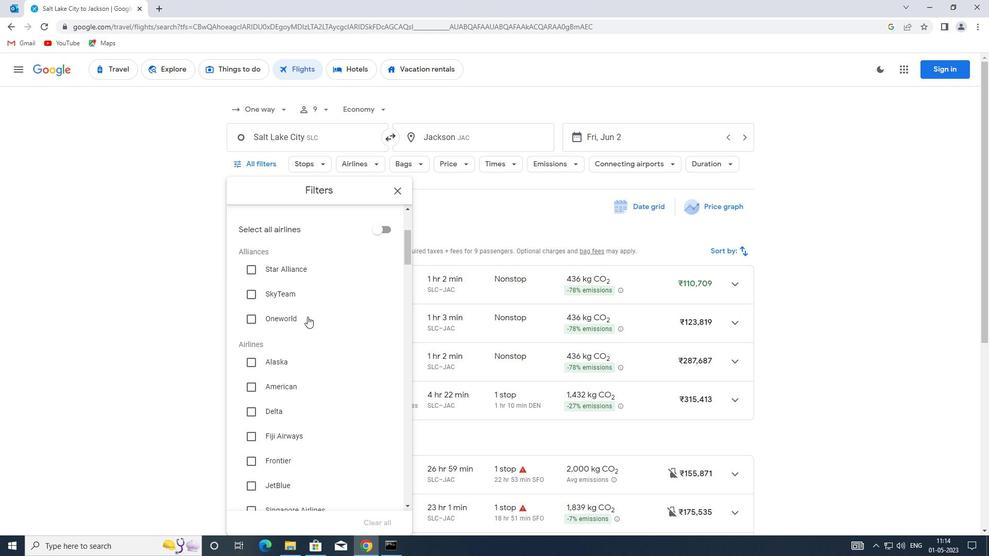 
Action: Mouse scrolled (285, 340) with delta (0, 0)
Screenshot: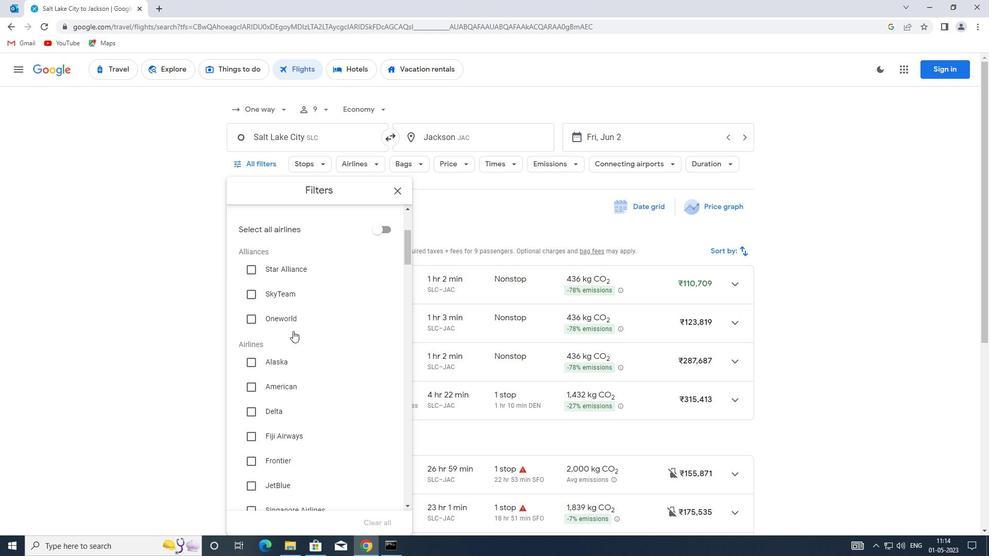 
Action: Mouse moved to (253, 338)
Screenshot: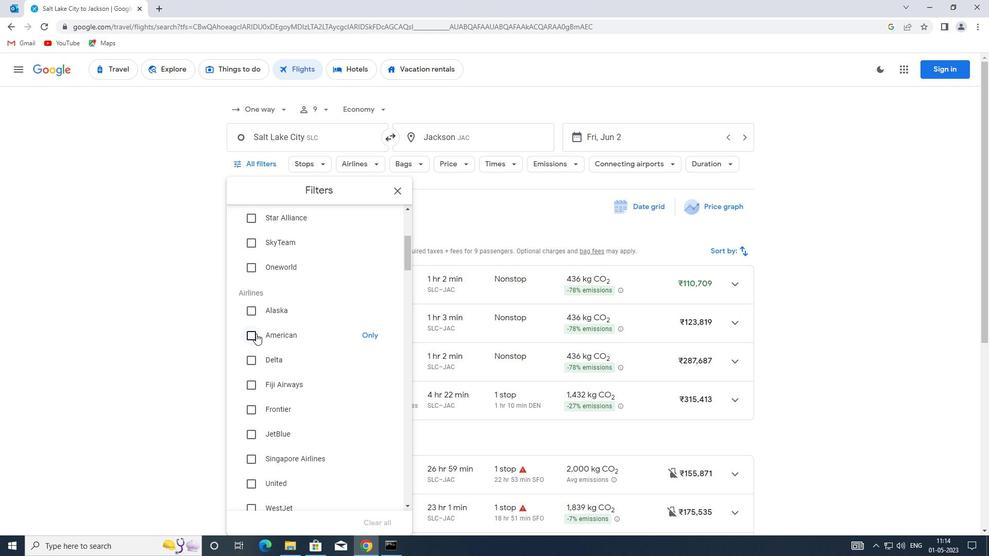 
Action: Mouse pressed left at (253, 338)
Screenshot: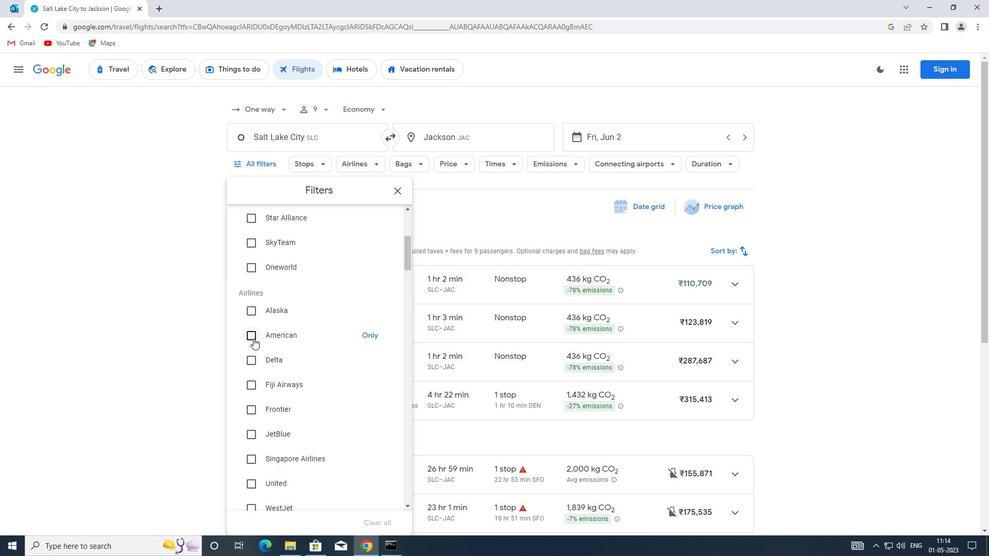 
Action: Mouse moved to (316, 324)
Screenshot: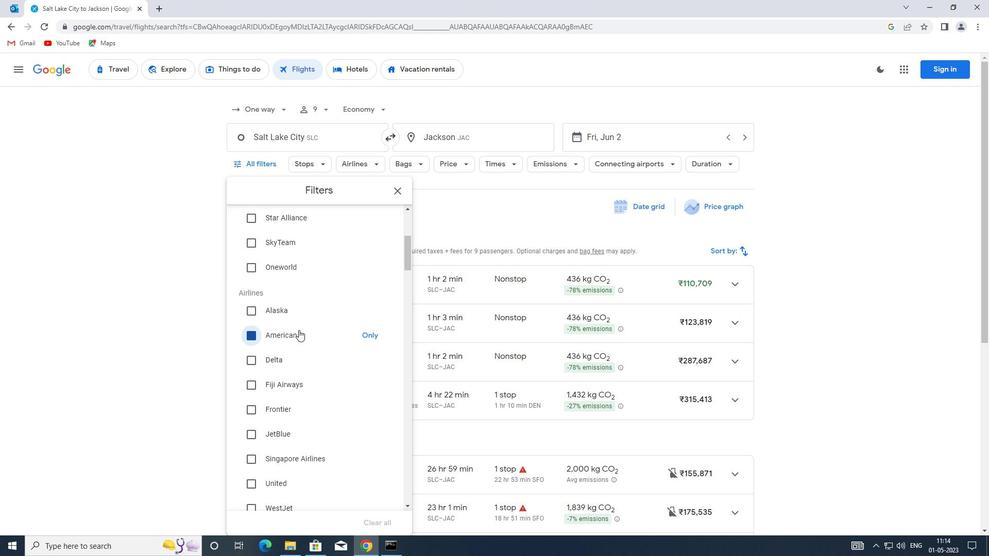 
Action: Mouse scrolled (316, 323) with delta (0, 0)
Screenshot: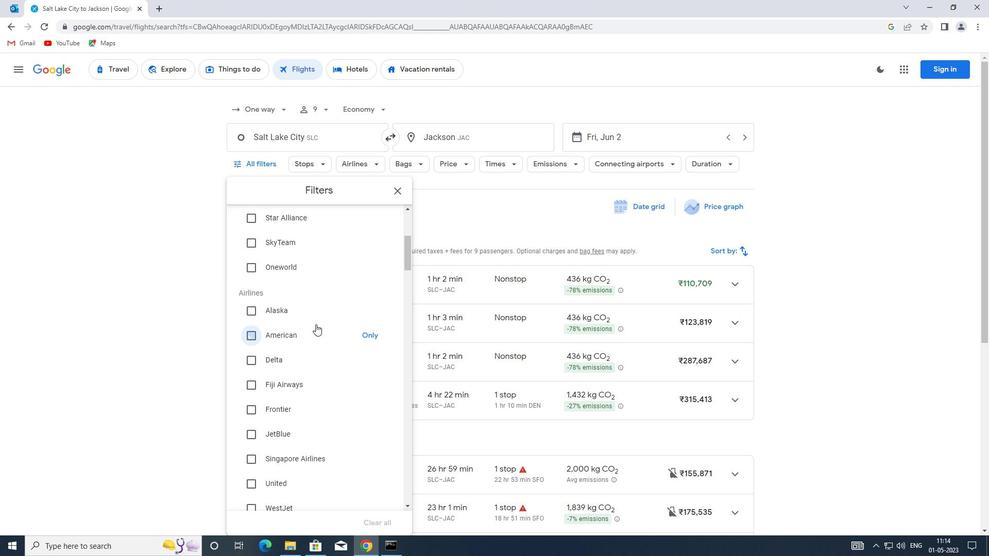 
Action: Mouse moved to (320, 320)
Screenshot: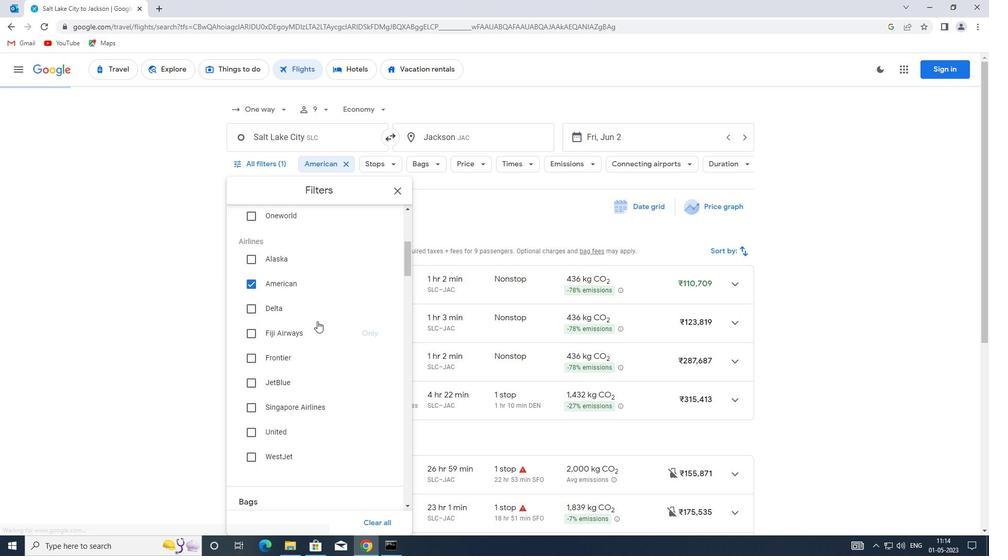 
Action: Mouse scrolled (320, 320) with delta (0, 0)
Screenshot: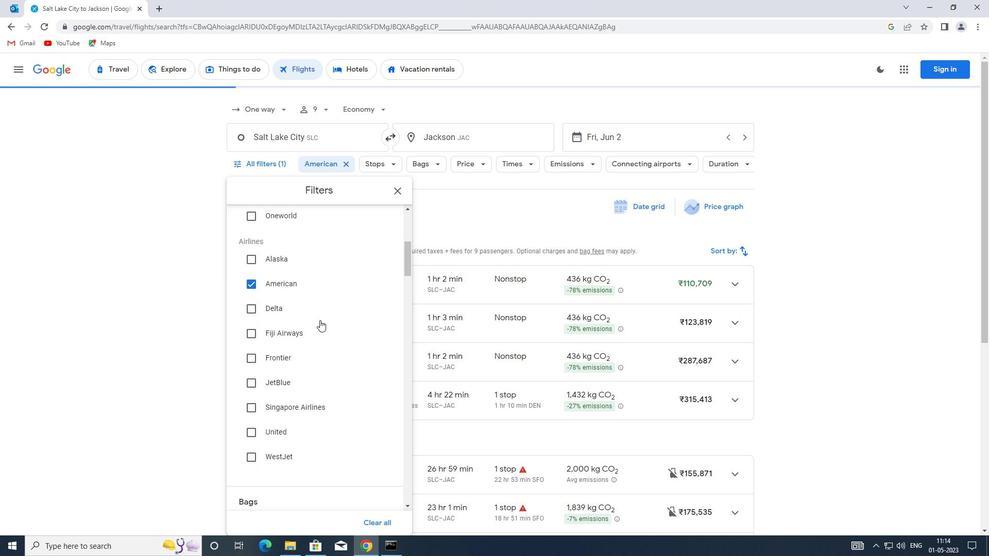 
Action: Mouse scrolled (320, 320) with delta (0, 0)
Screenshot: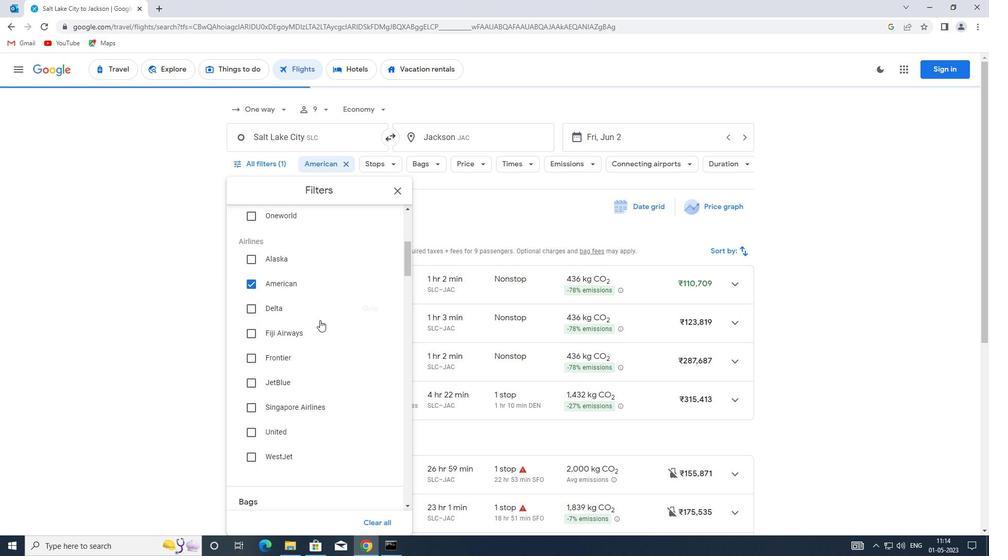 
Action: Mouse moved to (320, 320)
Screenshot: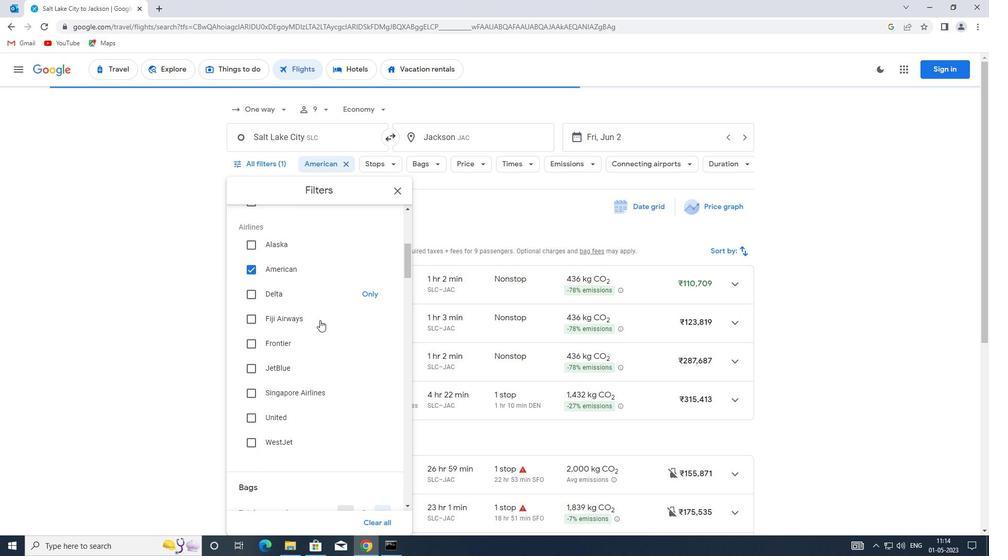 
Action: Mouse scrolled (320, 320) with delta (0, 0)
Screenshot: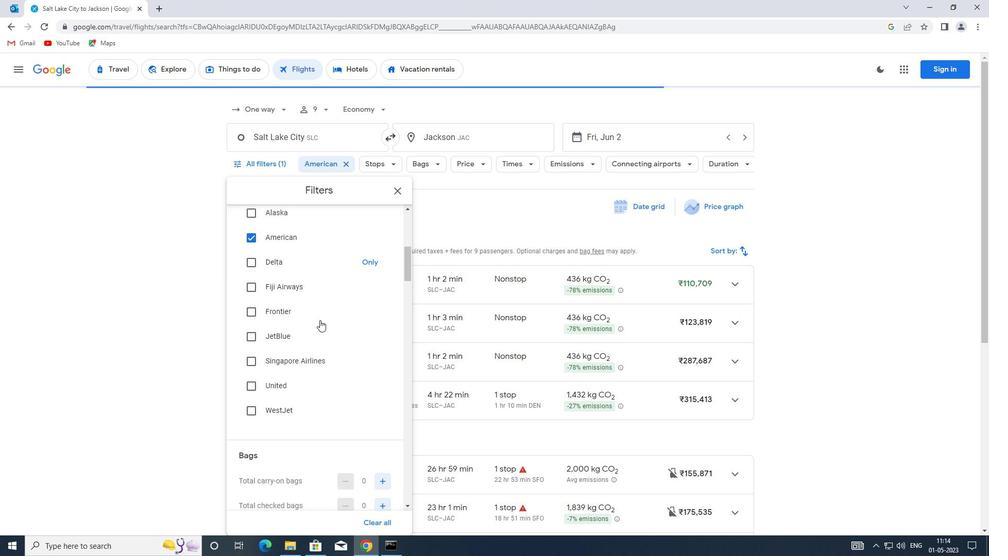 
Action: Mouse moved to (379, 398)
Screenshot: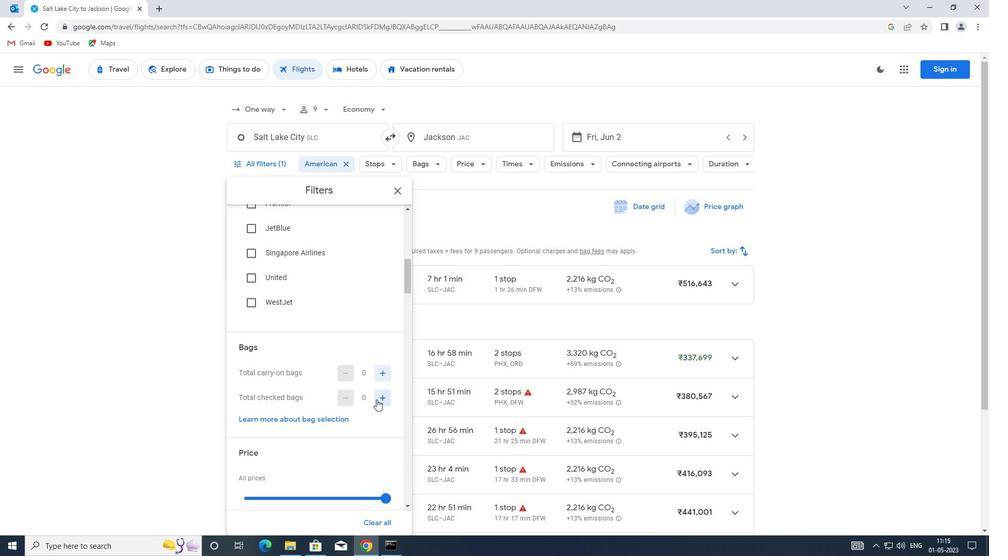 
Action: Mouse pressed left at (379, 398)
Screenshot: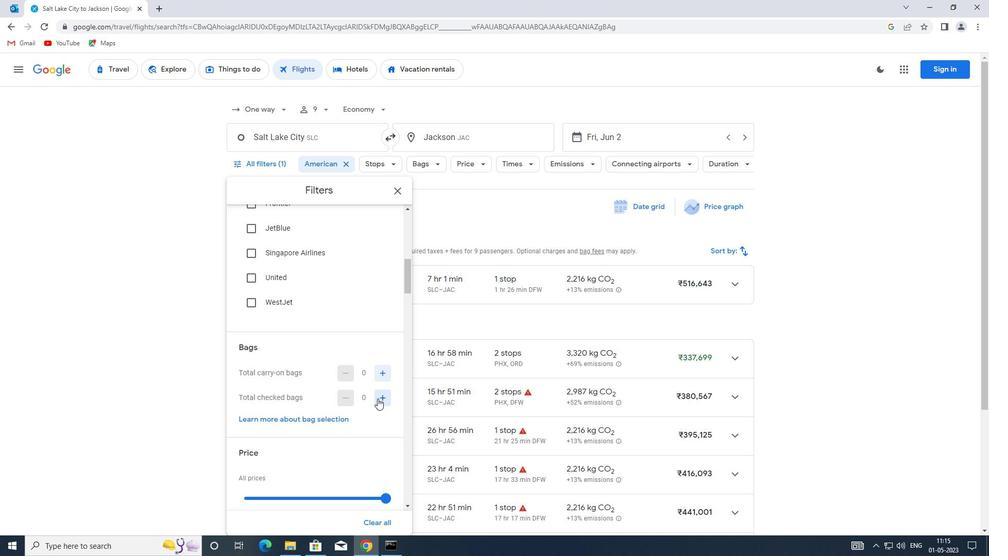 
Action: Mouse moved to (379, 398)
Screenshot: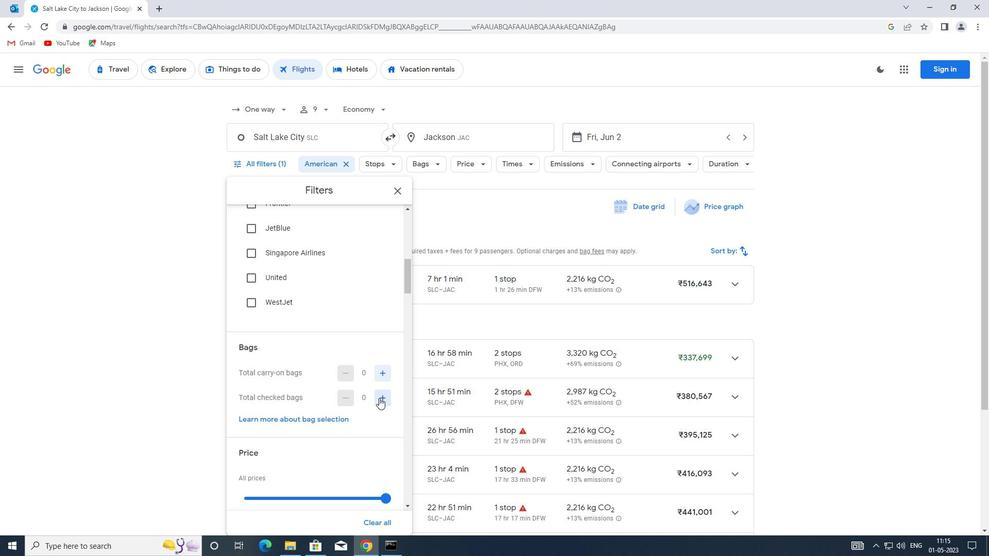 
Action: Mouse pressed left at (379, 398)
Screenshot: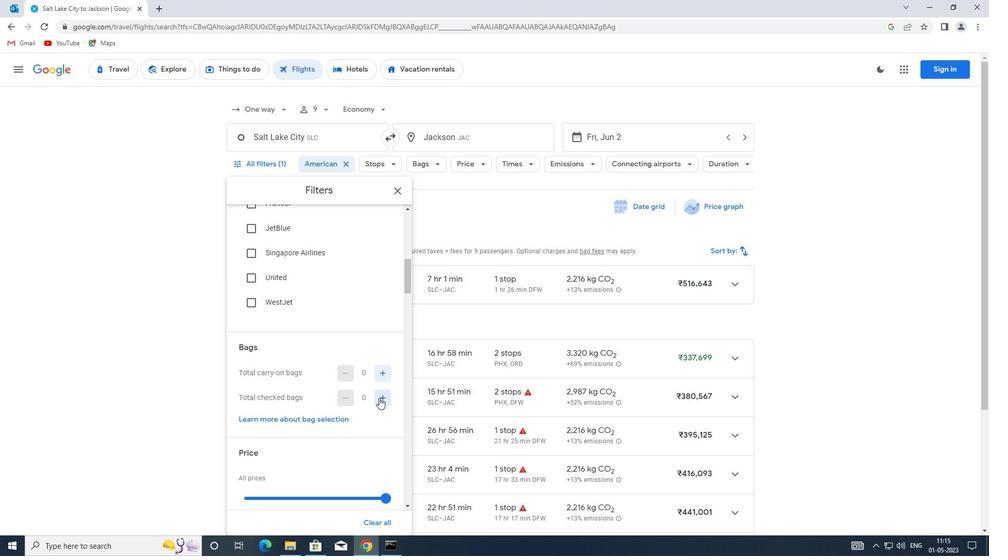 
Action: Mouse pressed left at (379, 398)
Screenshot: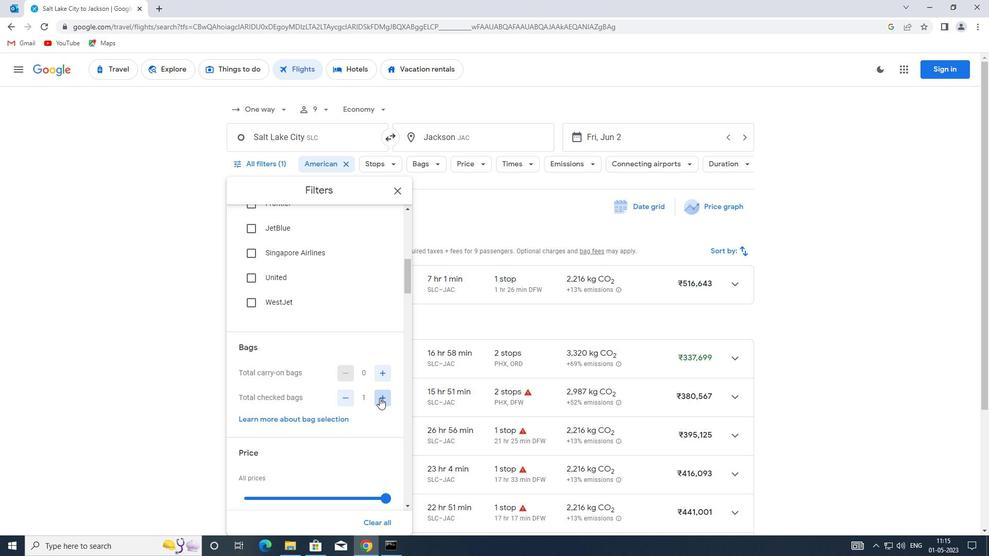 
Action: Mouse pressed left at (379, 398)
Screenshot: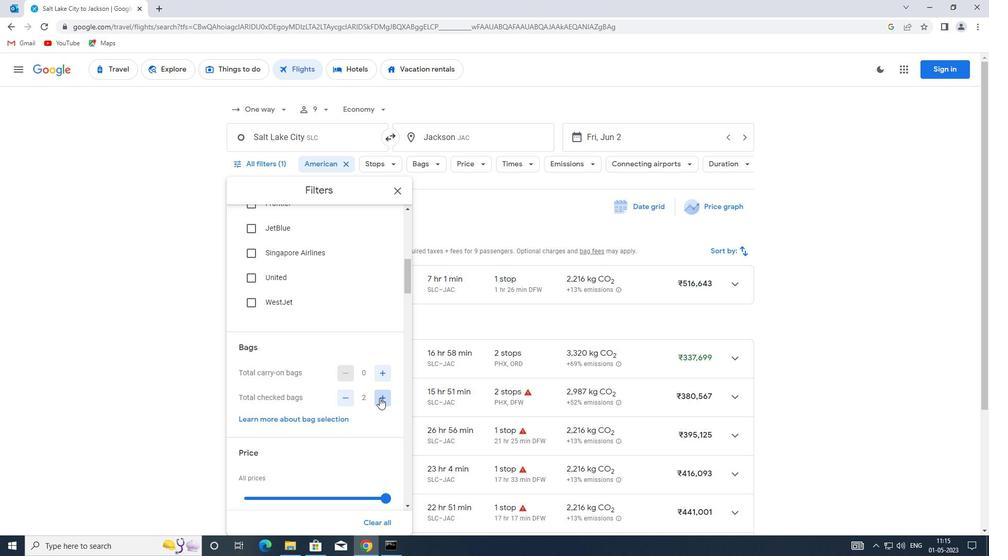 
Action: Mouse pressed left at (379, 398)
Screenshot: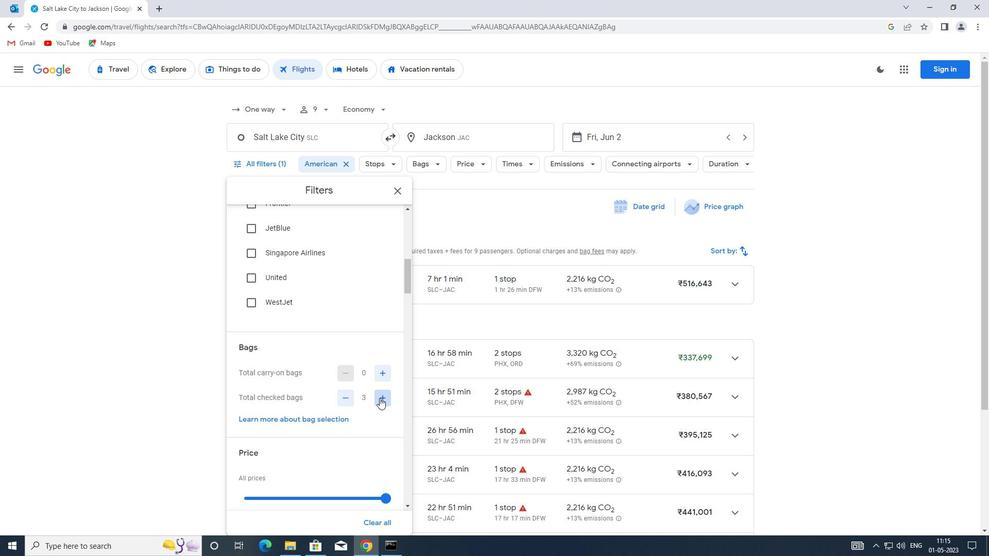 
Action: Mouse pressed left at (379, 398)
Screenshot: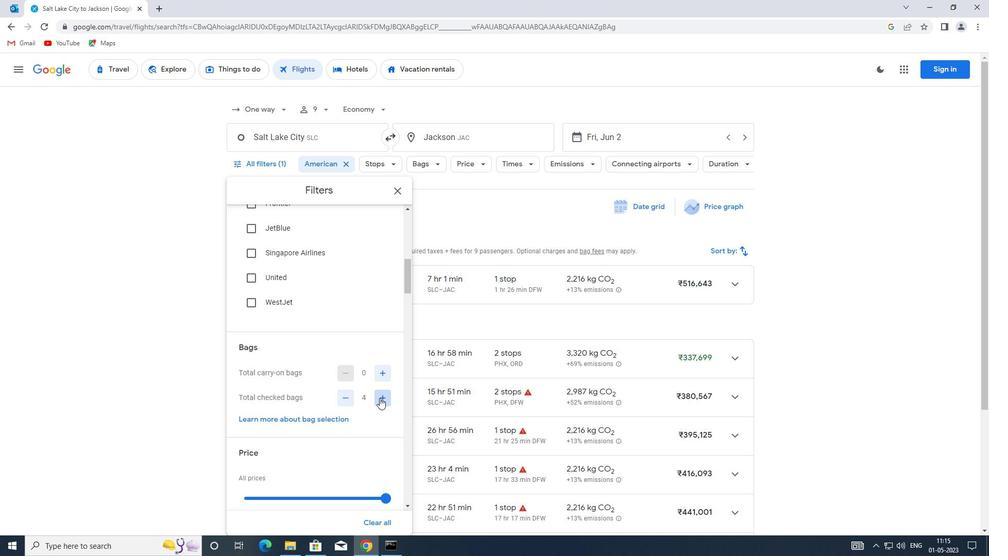 
Action: Mouse pressed left at (379, 398)
Screenshot: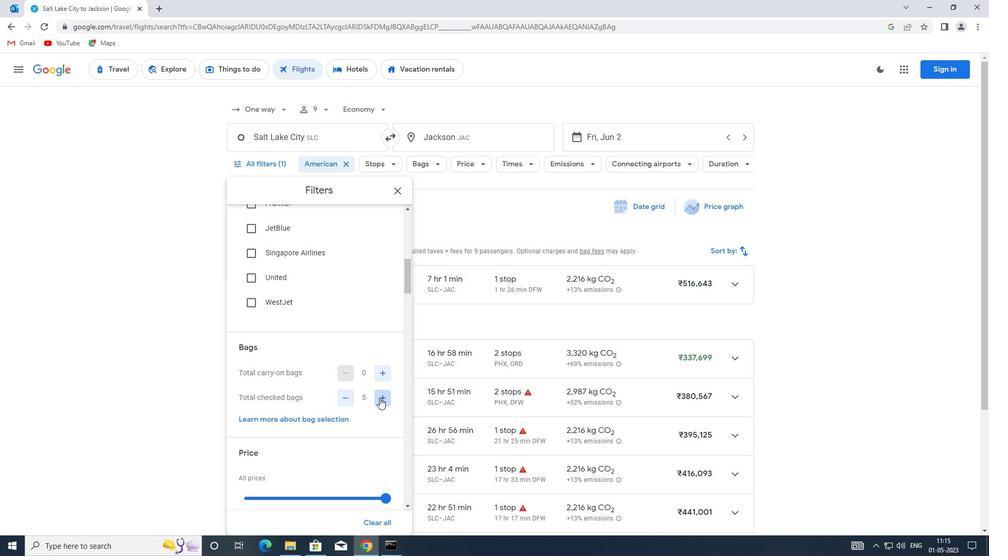 
Action: Mouse pressed left at (379, 398)
Screenshot: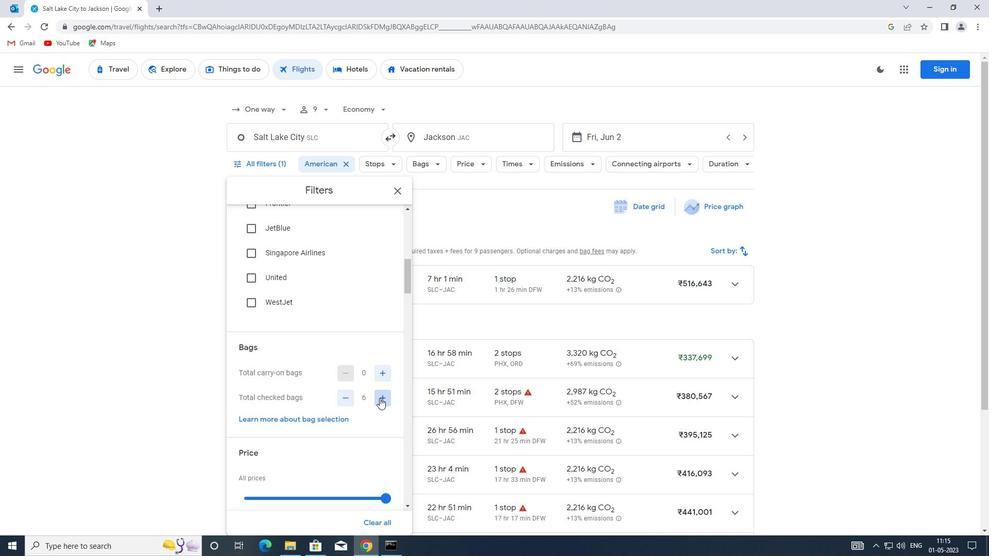 
Action: Mouse pressed left at (379, 398)
Screenshot: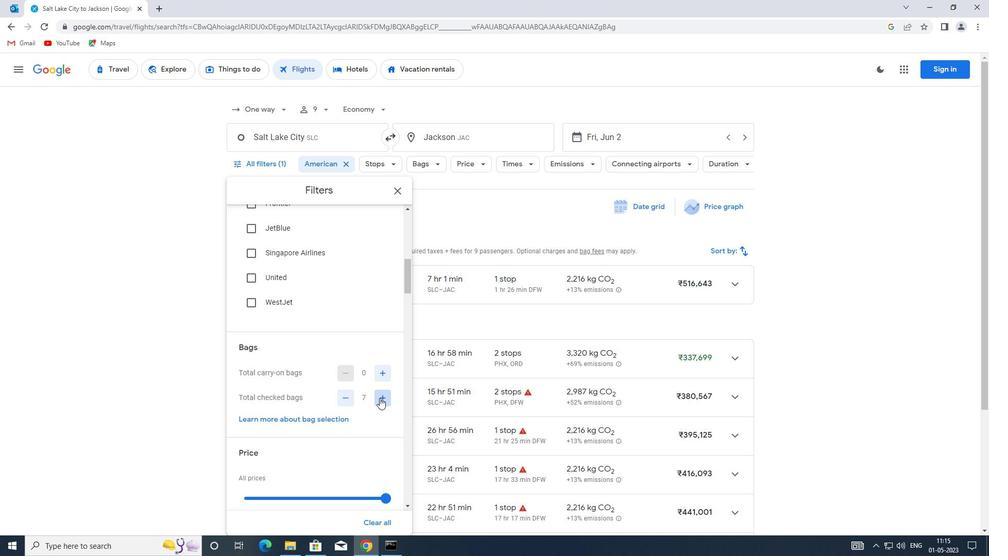 
Action: Mouse pressed left at (379, 398)
Screenshot: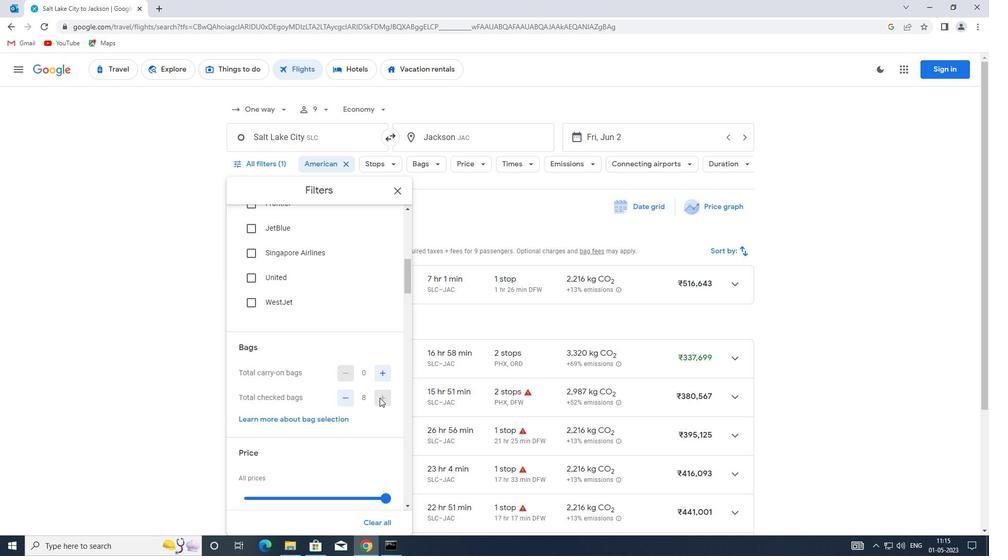 
Action: Mouse moved to (335, 381)
Screenshot: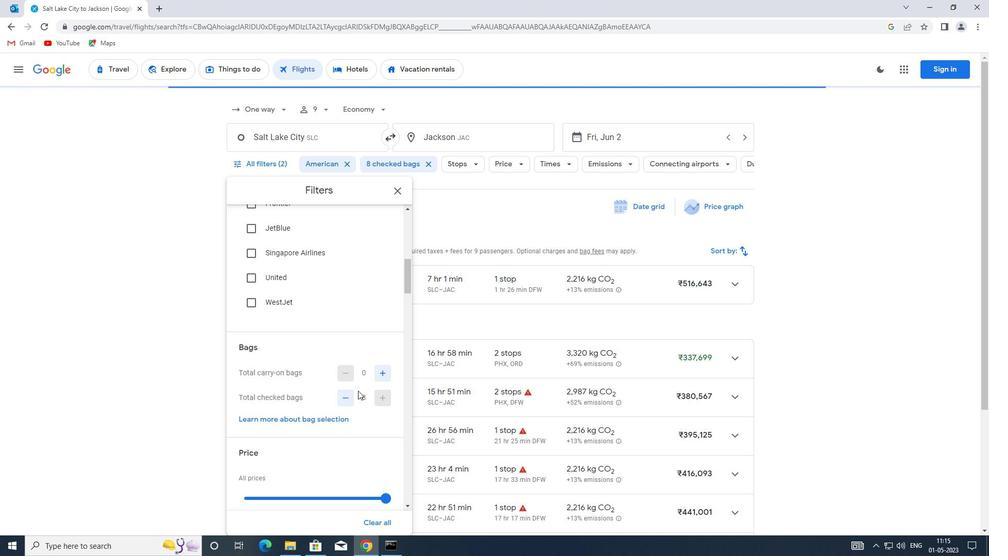 
Action: Mouse scrolled (335, 381) with delta (0, 0)
Screenshot: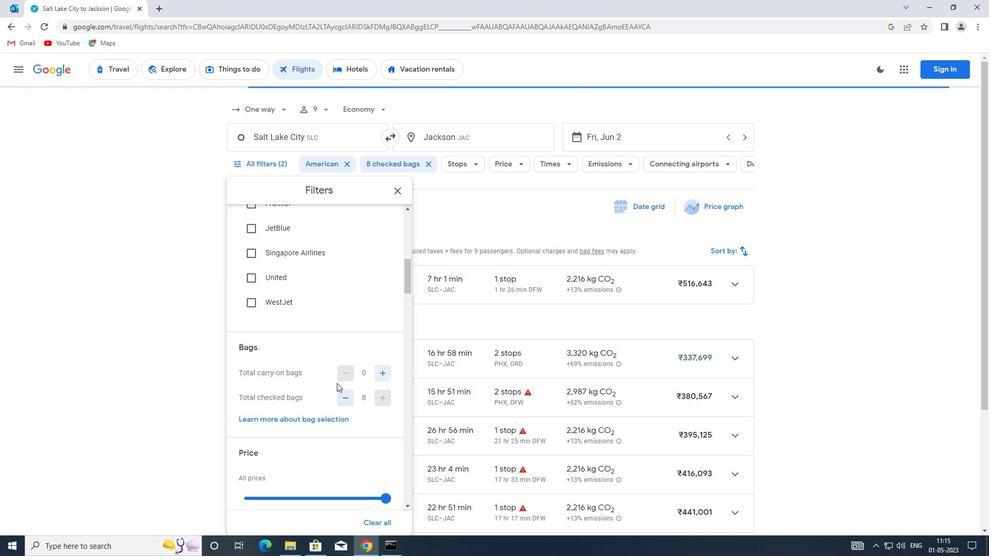 
Action: Mouse scrolled (335, 381) with delta (0, 0)
Screenshot: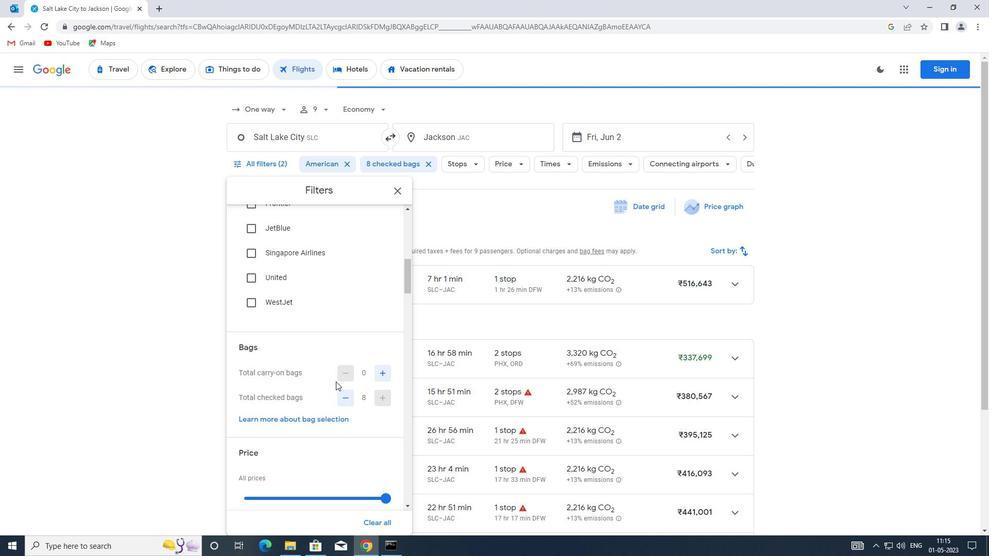
Action: Mouse scrolled (335, 381) with delta (0, 0)
Screenshot: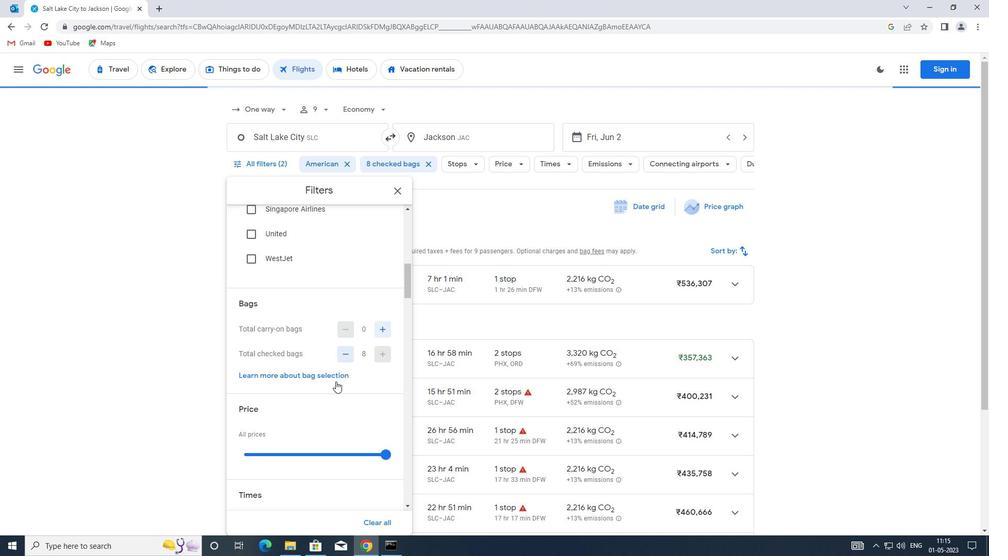 
Action: Mouse moved to (318, 344)
Screenshot: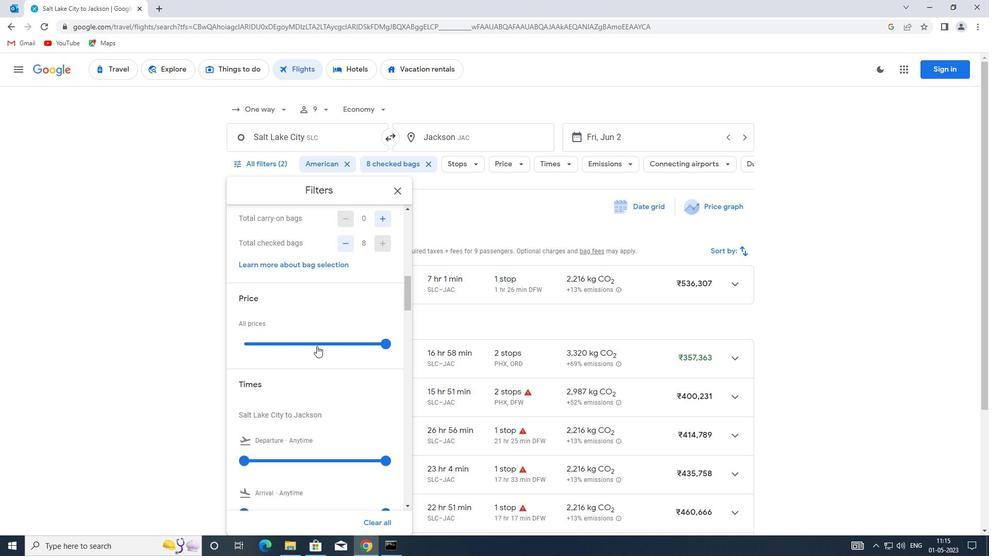 
Action: Mouse pressed left at (318, 344)
Screenshot: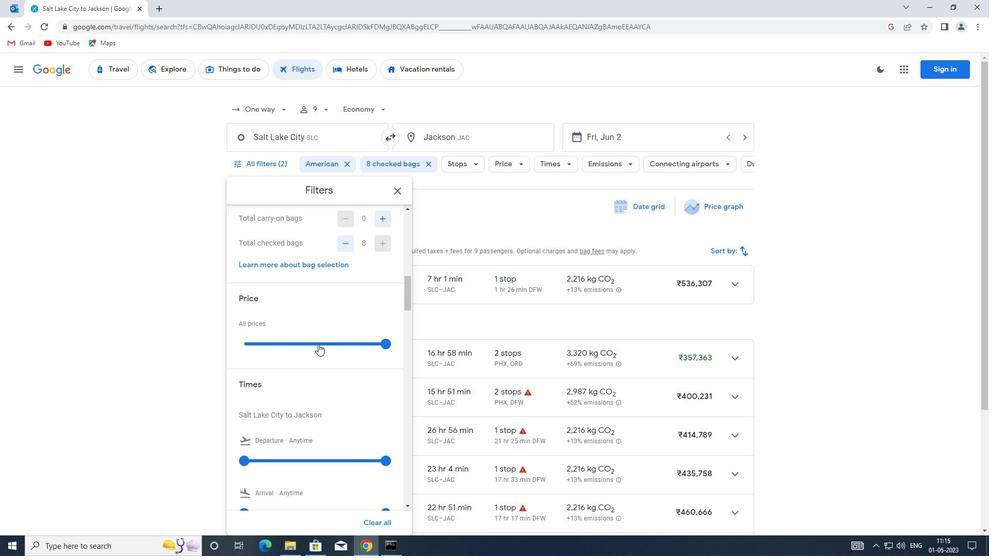 
Action: Mouse moved to (314, 341)
Screenshot: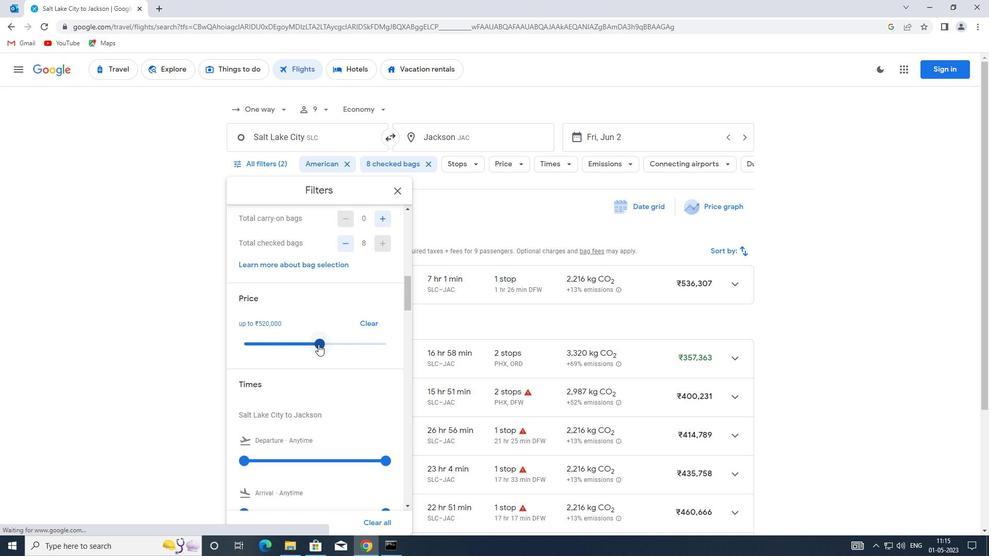 
Action: Mouse pressed left at (314, 341)
Screenshot: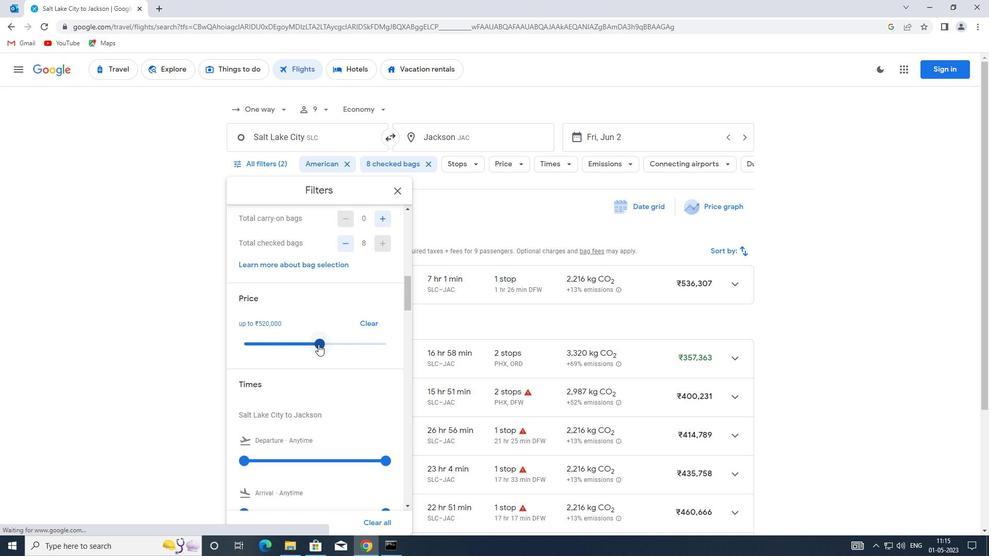 
Action: Mouse moved to (373, 339)
Screenshot: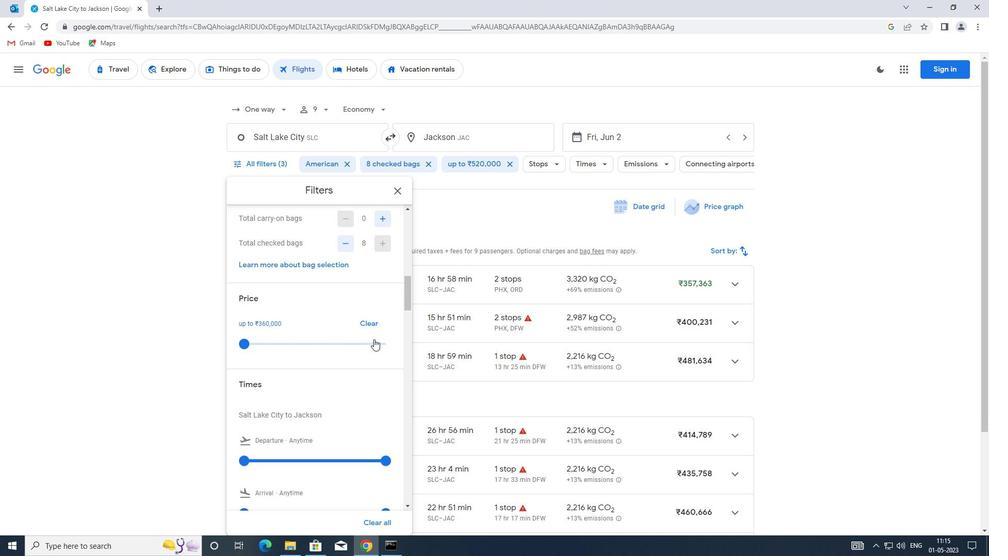 
Action: Mouse scrolled (373, 339) with delta (0, 0)
Screenshot: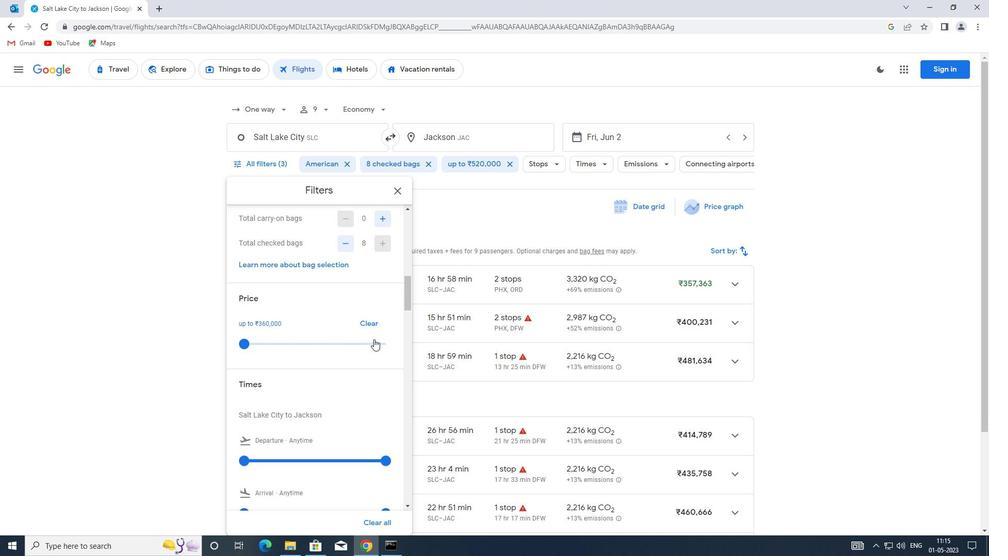 
Action: Mouse moved to (379, 335)
Screenshot: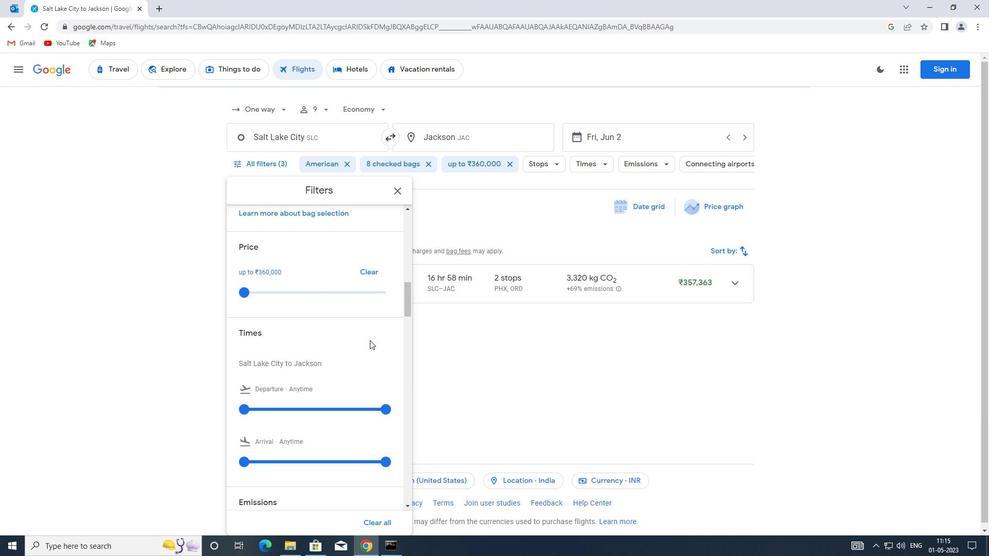 
Action: Mouse scrolled (379, 335) with delta (0, 0)
Screenshot: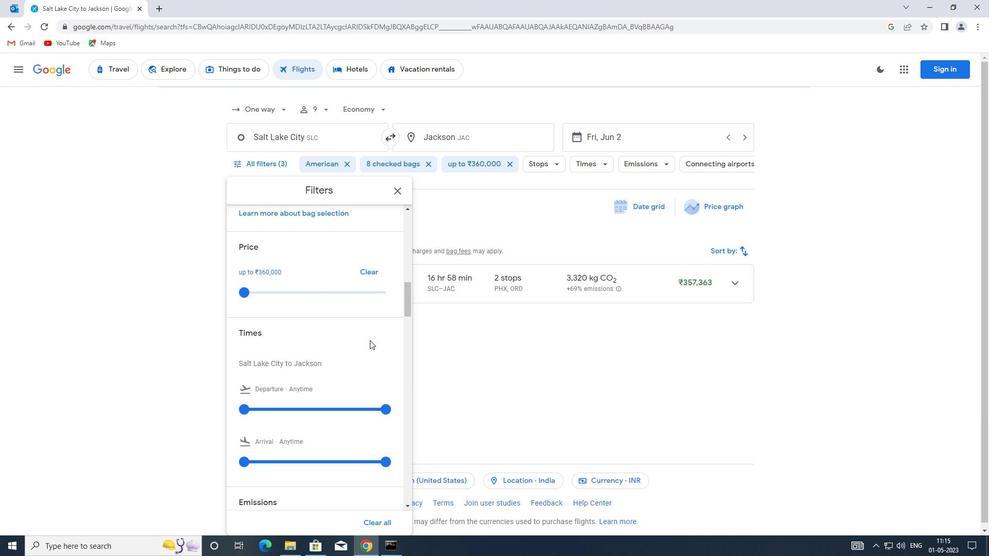 
Action: Mouse moved to (281, 354)
Screenshot: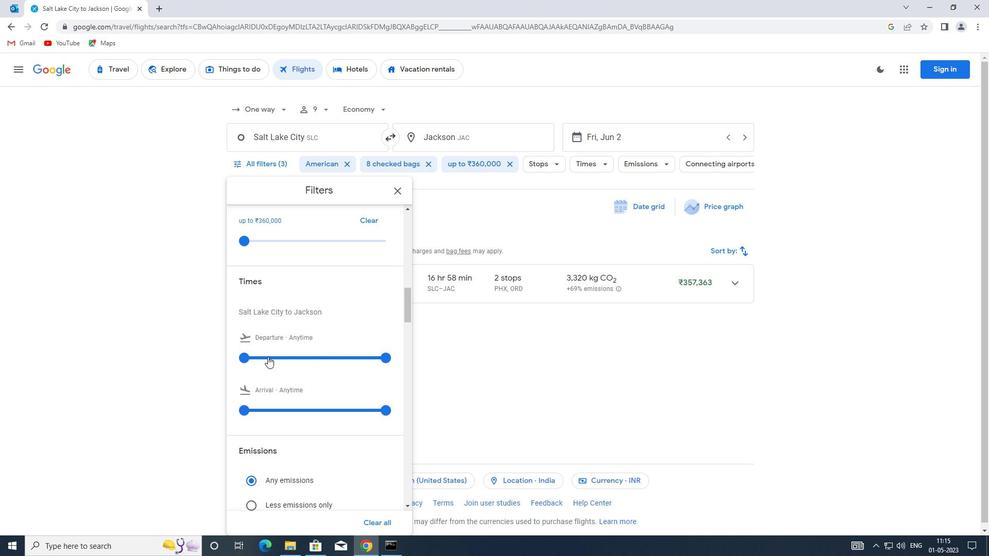 
Action: Mouse pressed left at (281, 354)
Screenshot: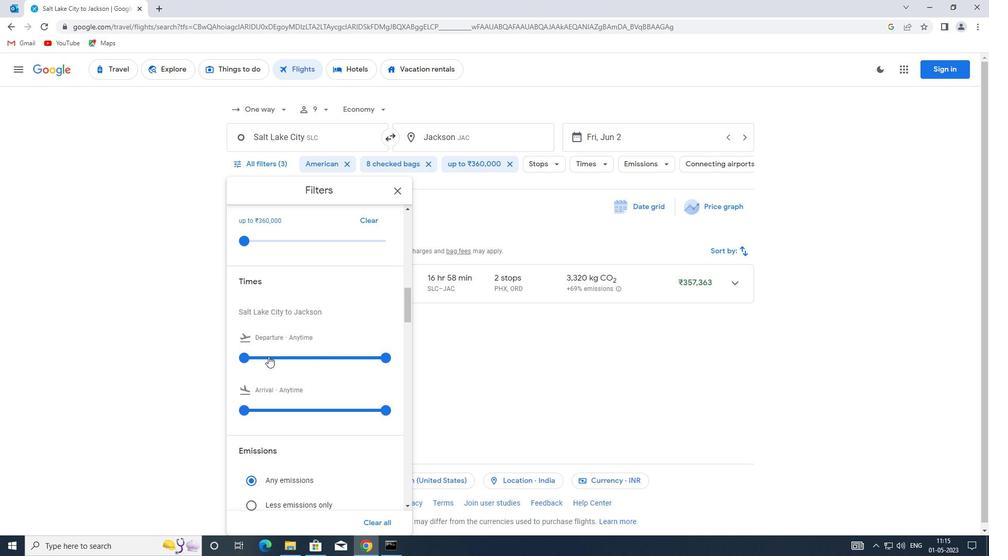
Action: Mouse moved to (282, 354)
Screenshot: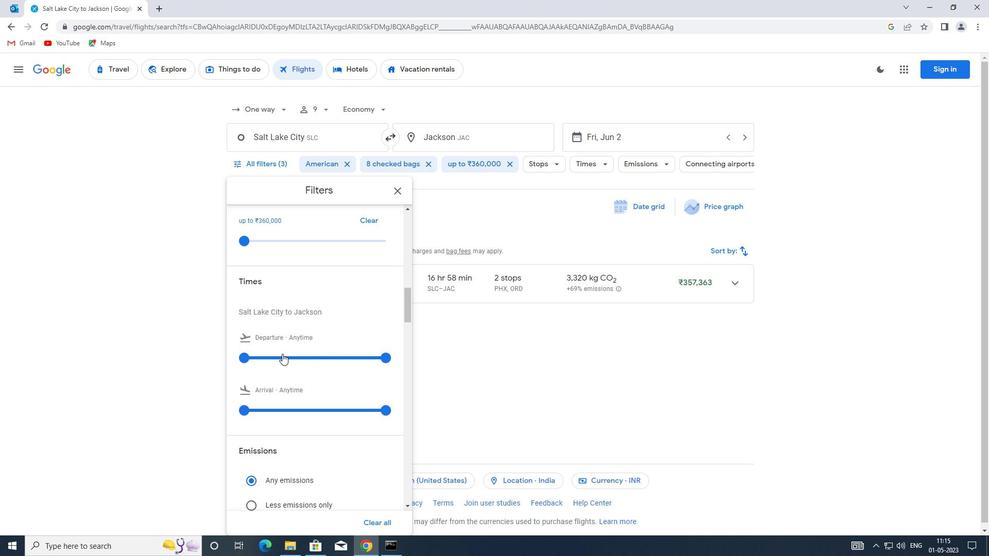 
Action: Mouse pressed left at (282, 354)
Screenshot: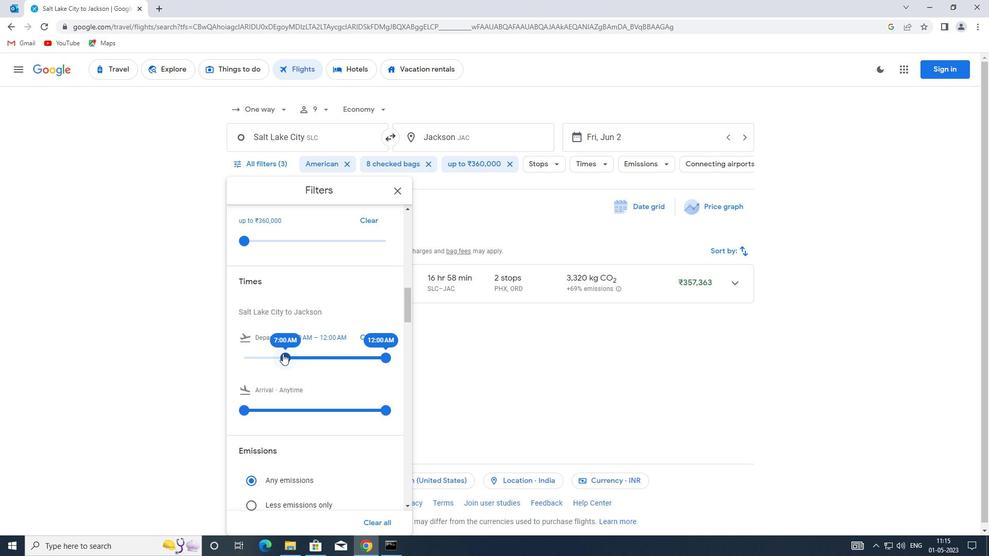 
Action: Mouse moved to (385, 358)
Screenshot: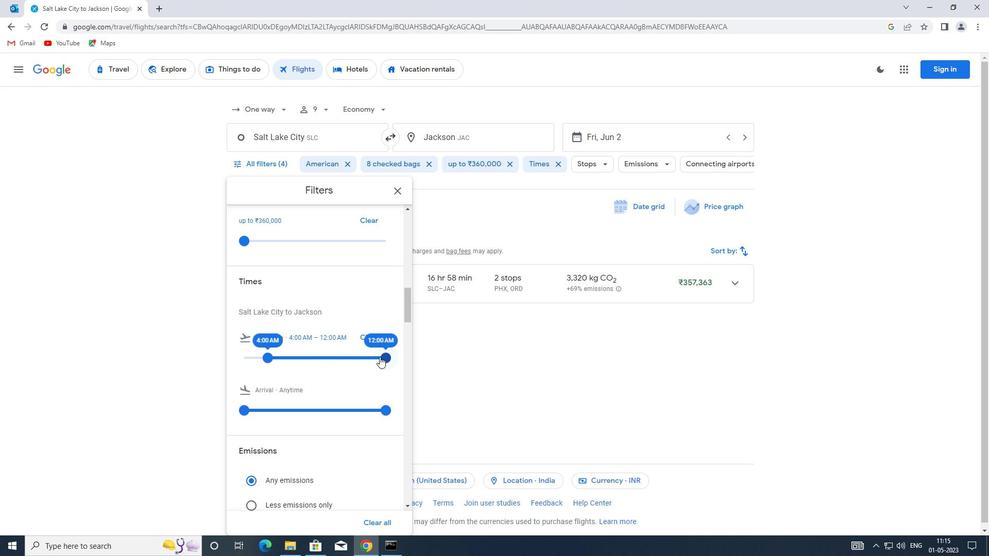 
Action: Mouse pressed left at (385, 358)
Screenshot: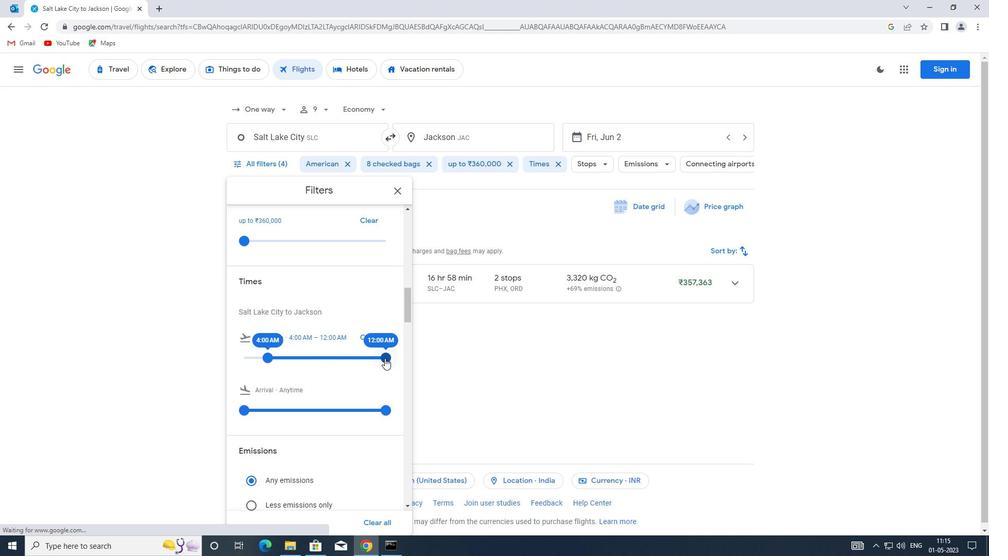 
Action: Mouse moved to (323, 343)
Screenshot: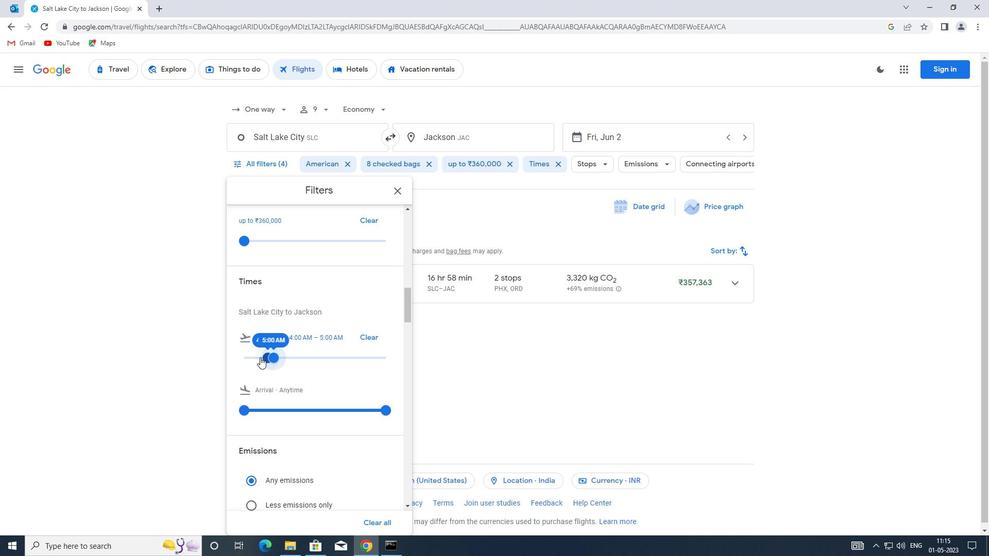 
Action: Mouse scrolled (323, 343) with delta (0, 0)
Screenshot: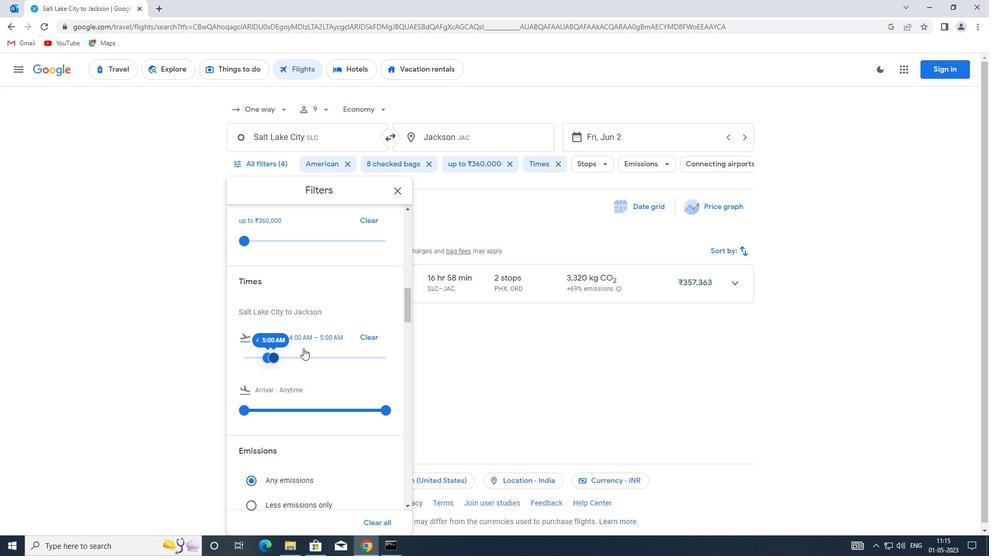 
Action: Mouse scrolled (323, 343) with delta (0, 0)
Screenshot: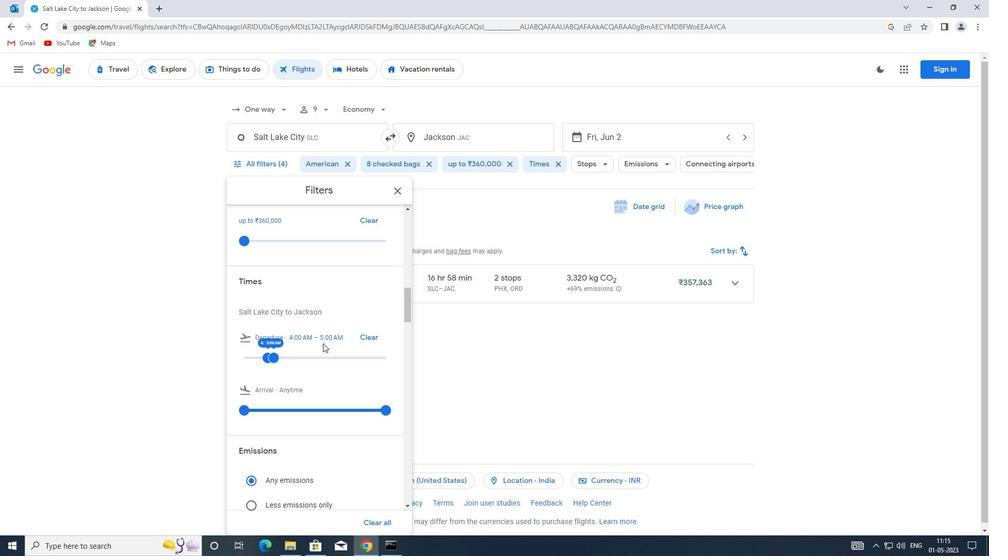 
Action: Mouse moved to (398, 193)
Screenshot: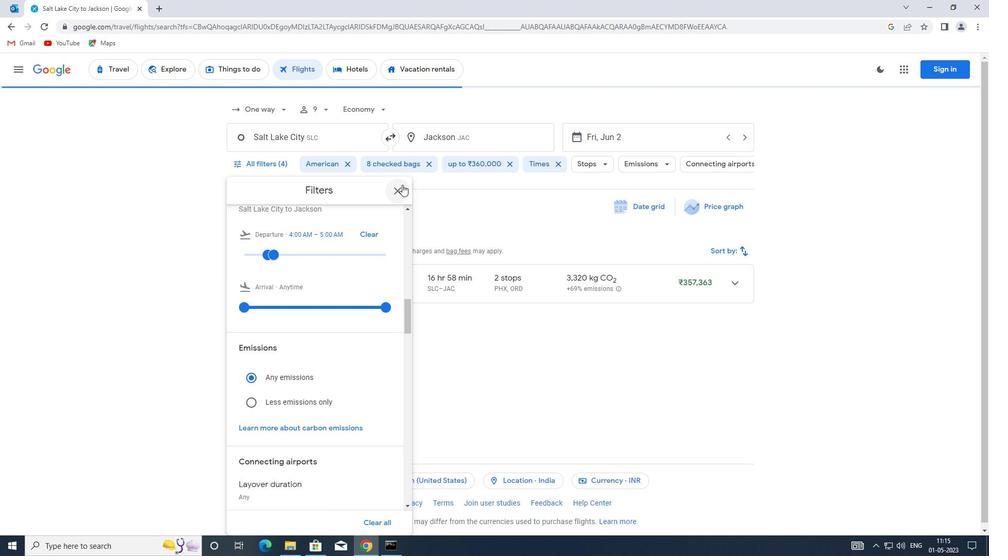 
Action: Mouse pressed left at (398, 193)
Screenshot: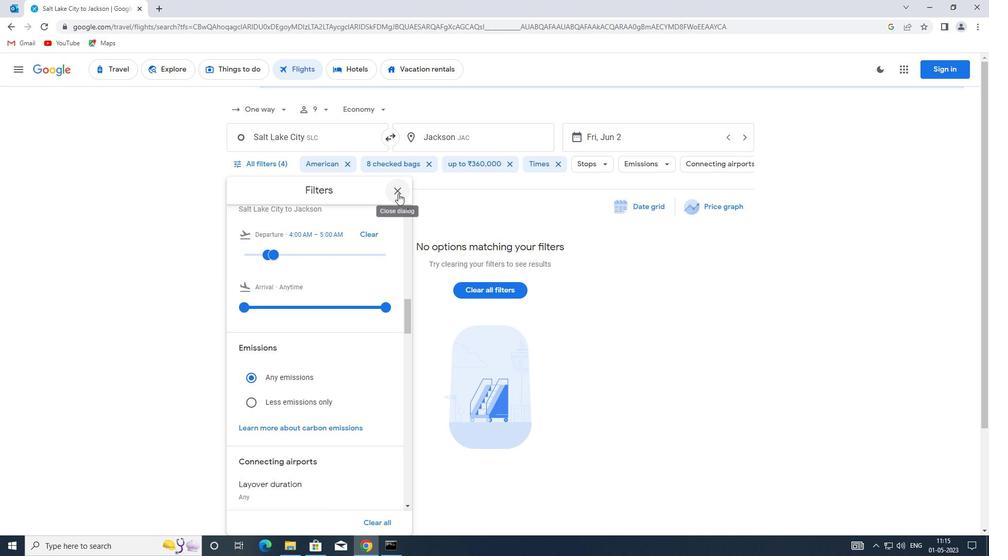 
Action: Key pressed <Key.f8>
Screenshot: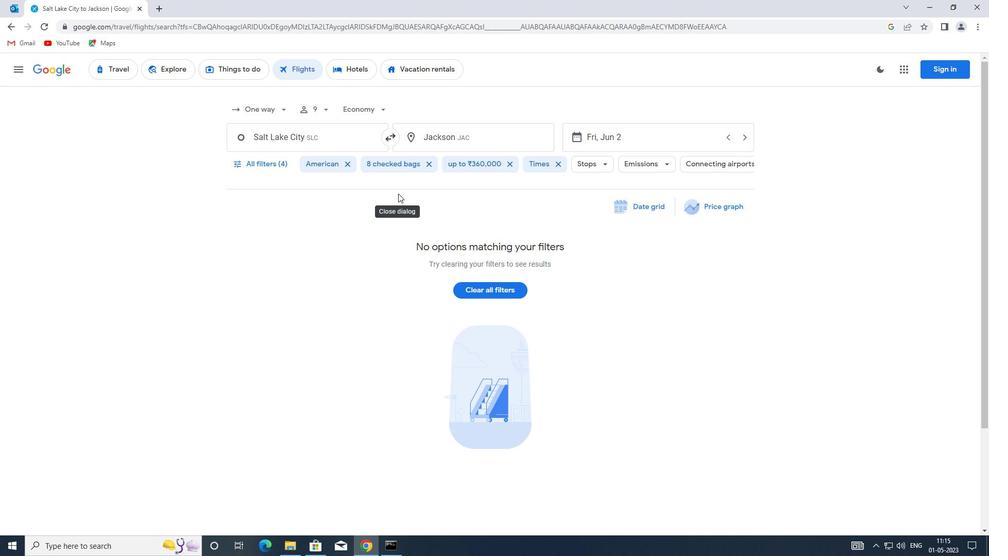 
